 Task: Create a due date automation trigger when advanced on, on the tuesday before a card is due add fields with custom field "Resume" unchecked at 11:00 AM.
Action: Mouse moved to (883, 274)
Screenshot: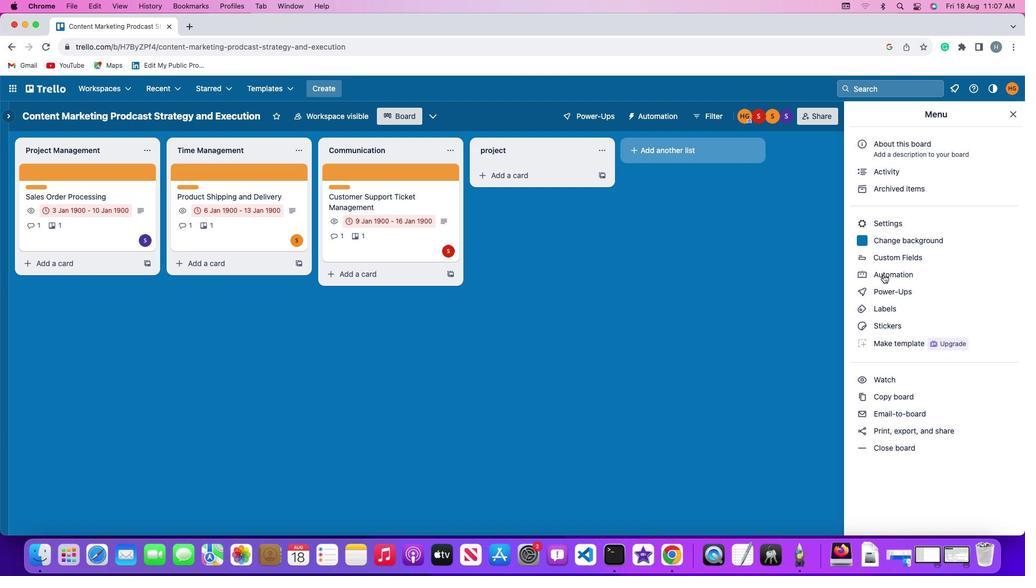 
Action: Mouse pressed left at (883, 274)
Screenshot: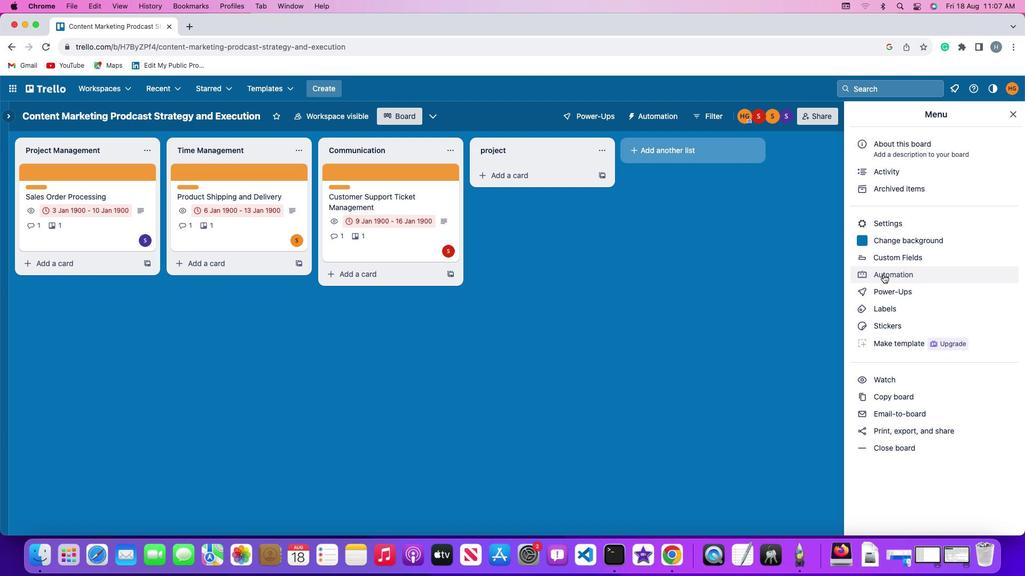 
Action: Mouse moved to (883, 274)
Screenshot: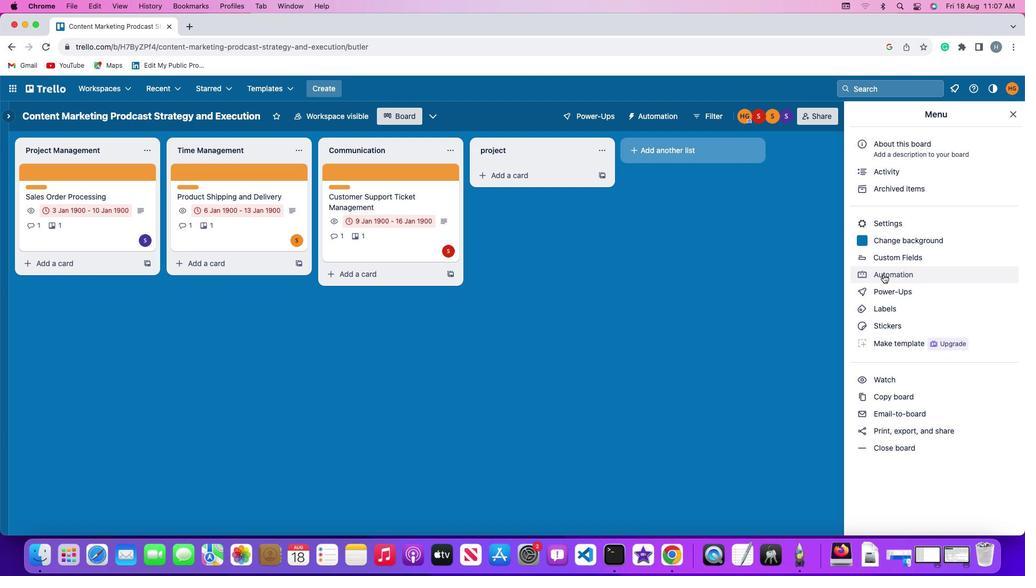 
Action: Mouse pressed left at (883, 274)
Screenshot: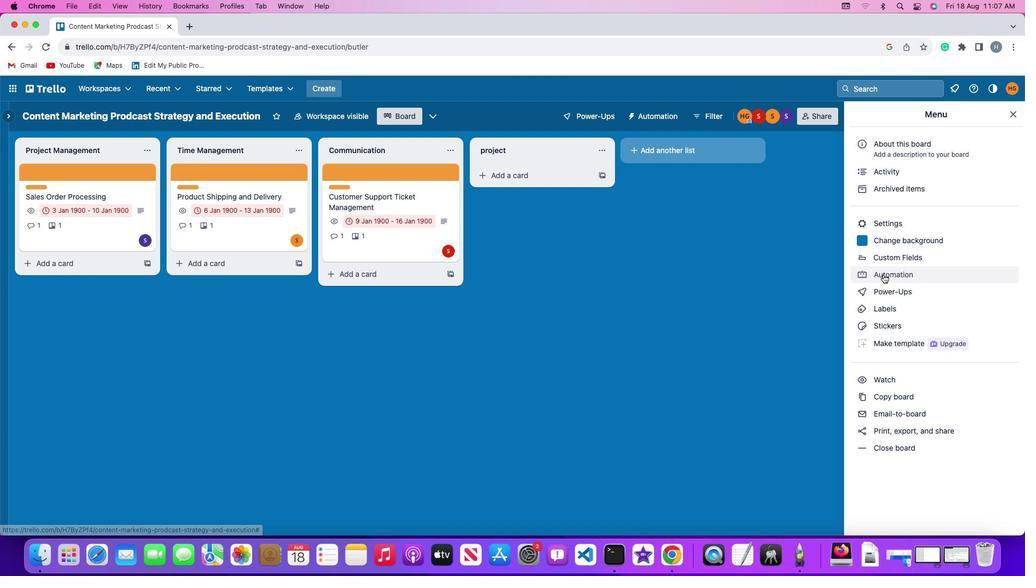 
Action: Mouse moved to (65, 253)
Screenshot: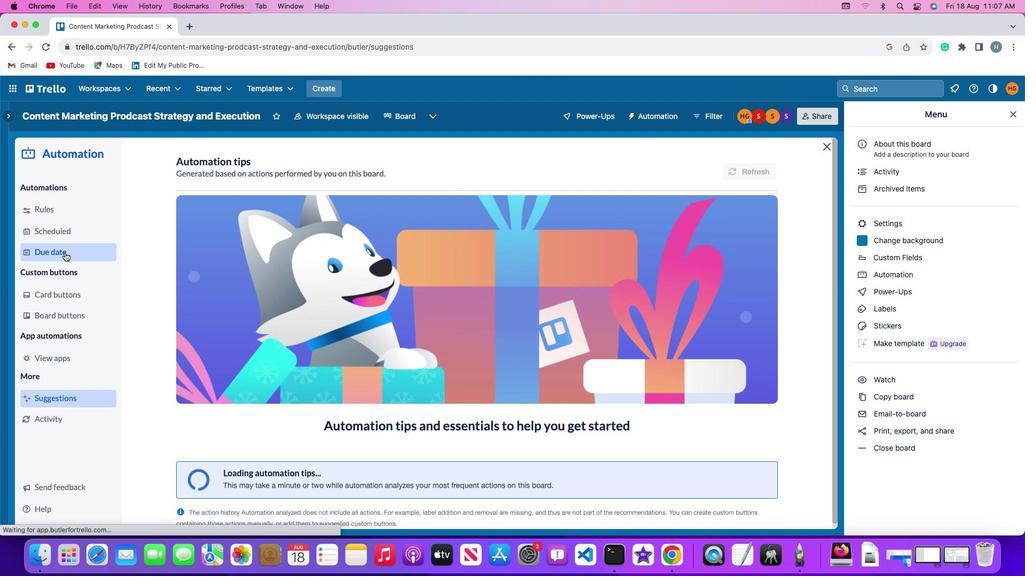 
Action: Mouse pressed left at (65, 253)
Screenshot: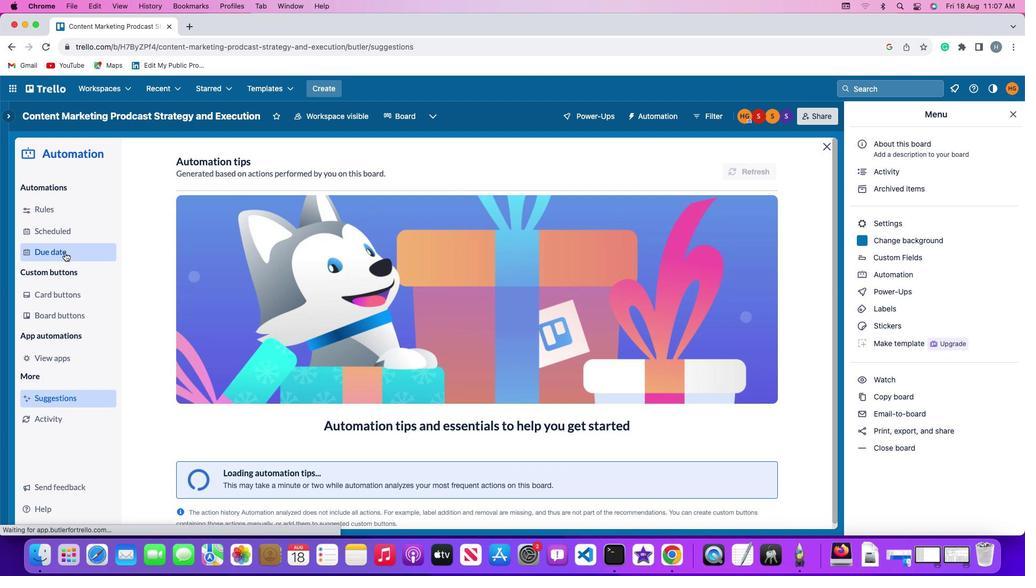 
Action: Mouse moved to (734, 164)
Screenshot: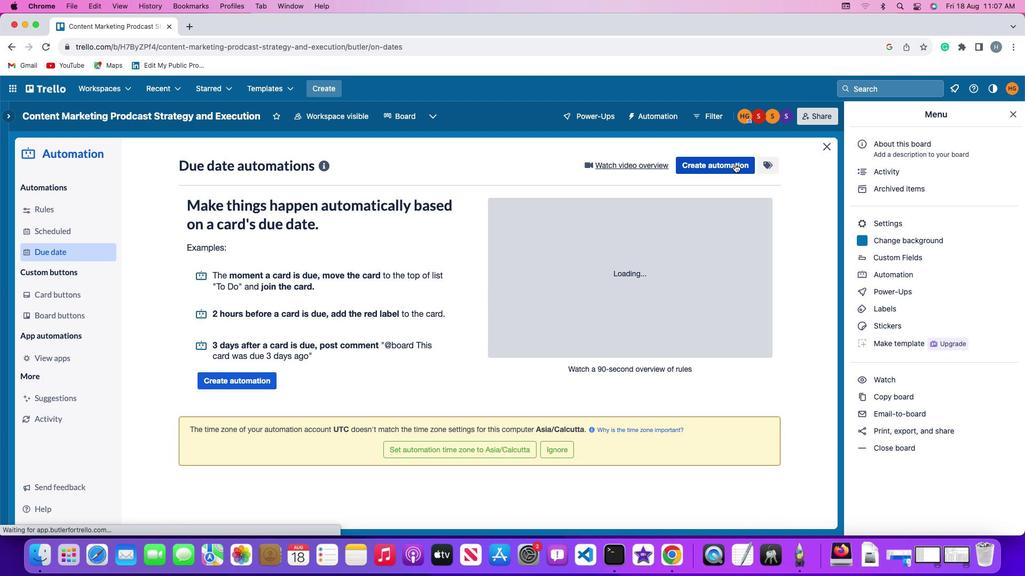 
Action: Mouse pressed left at (734, 164)
Screenshot: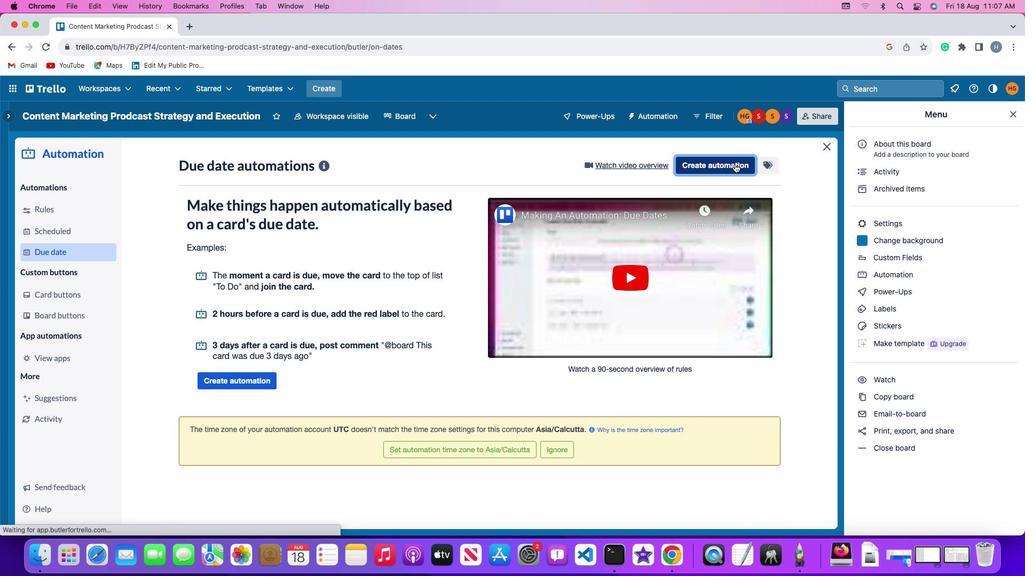
Action: Mouse moved to (207, 265)
Screenshot: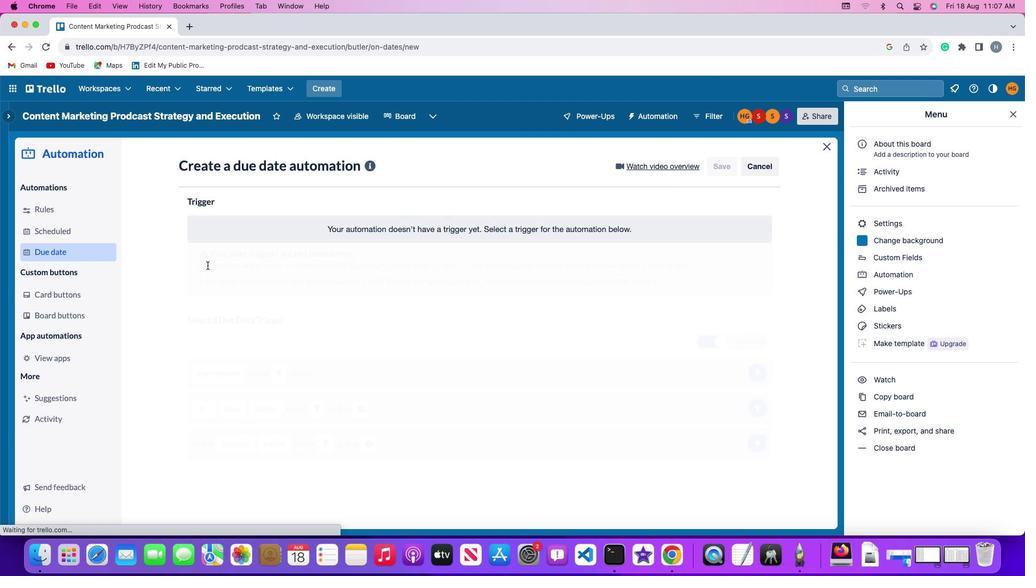 
Action: Mouse pressed left at (207, 265)
Screenshot: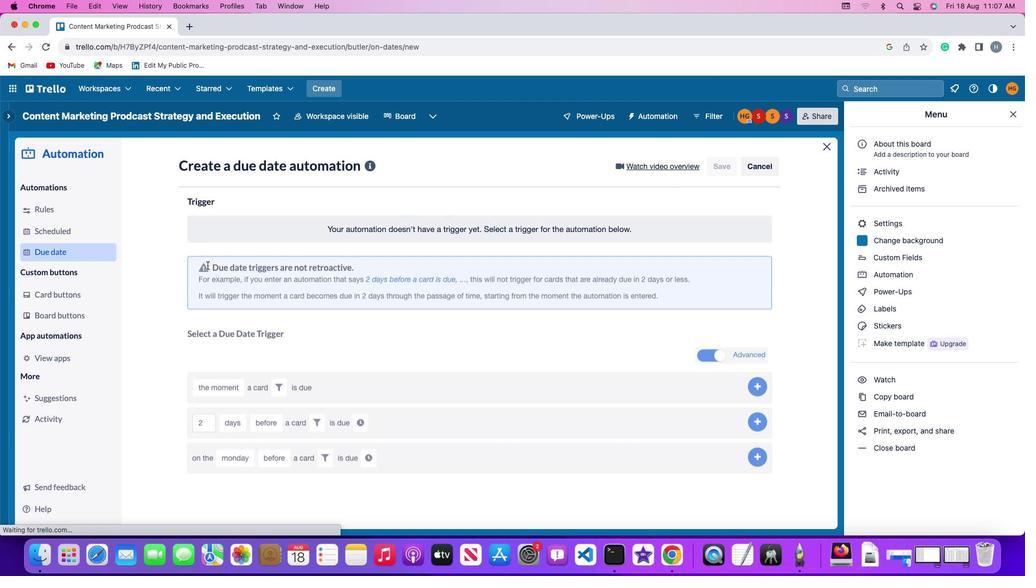 
Action: Mouse moved to (235, 468)
Screenshot: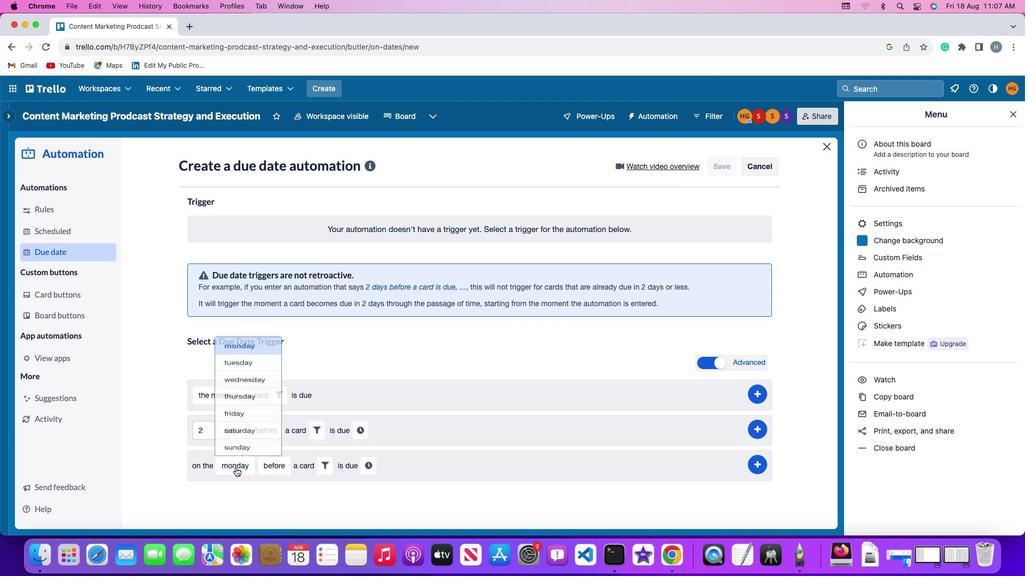
Action: Mouse pressed left at (235, 468)
Screenshot: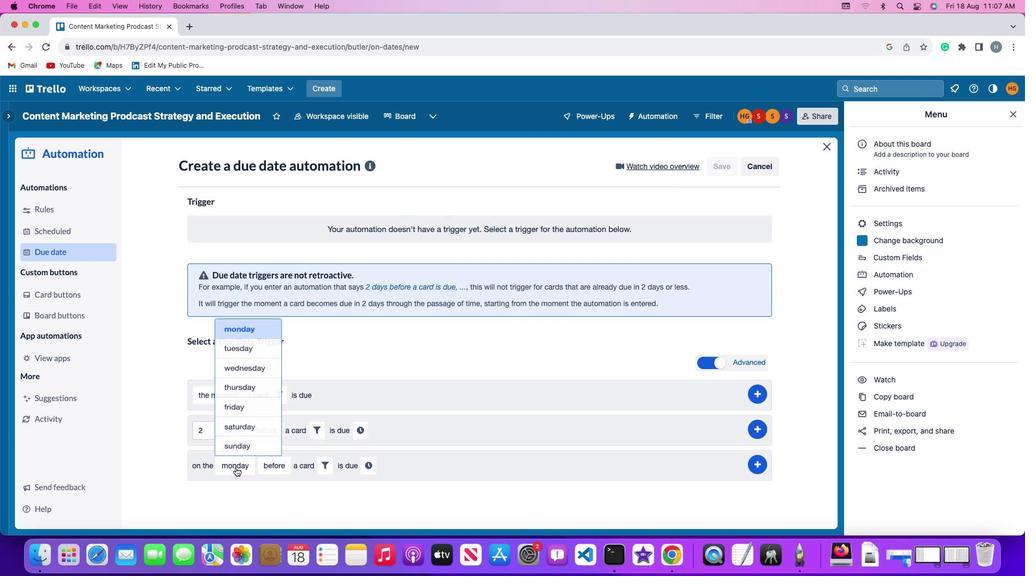 
Action: Mouse moved to (248, 336)
Screenshot: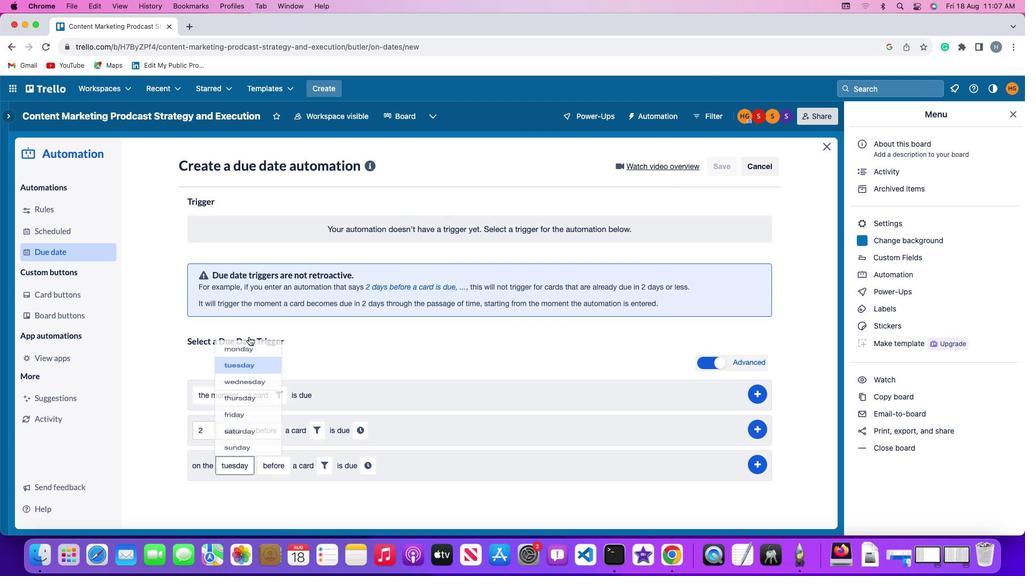
Action: Mouse pressed left at (248, 336)
Screenshot: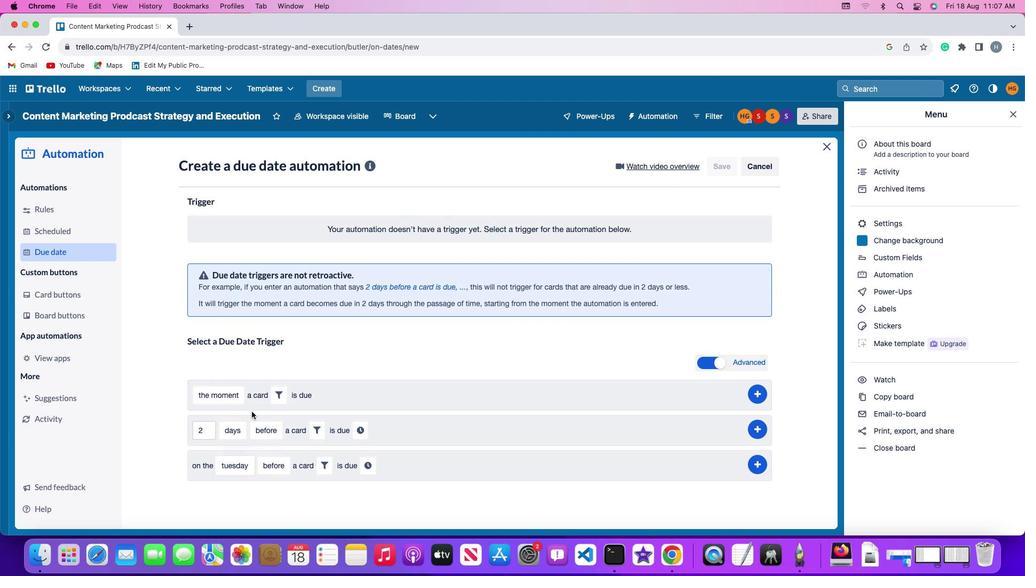 
Action: Mouse moved to (272, 468)
Screenshot: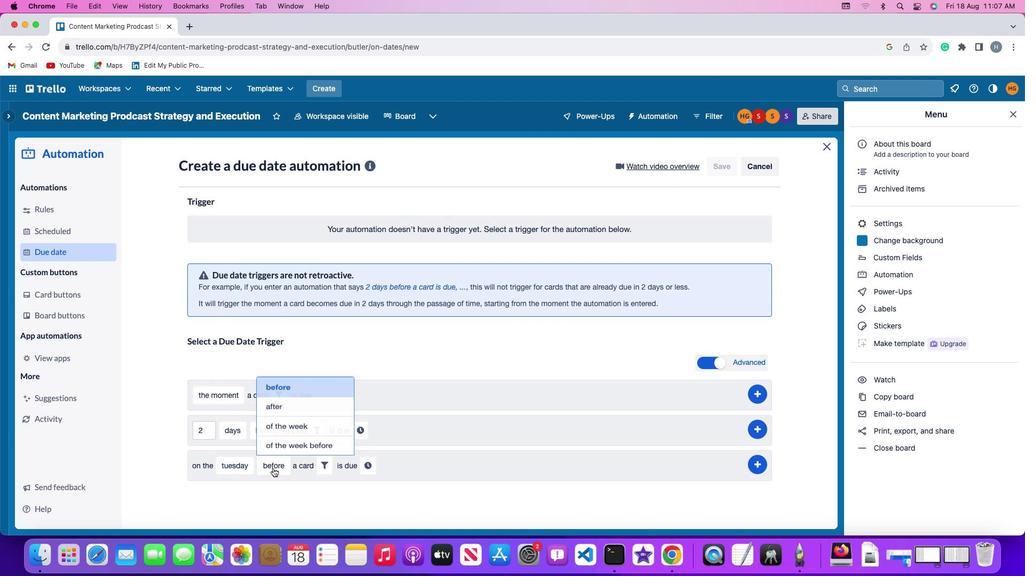 
Action: Mouse pressed left at (272, 468)
Screenshot: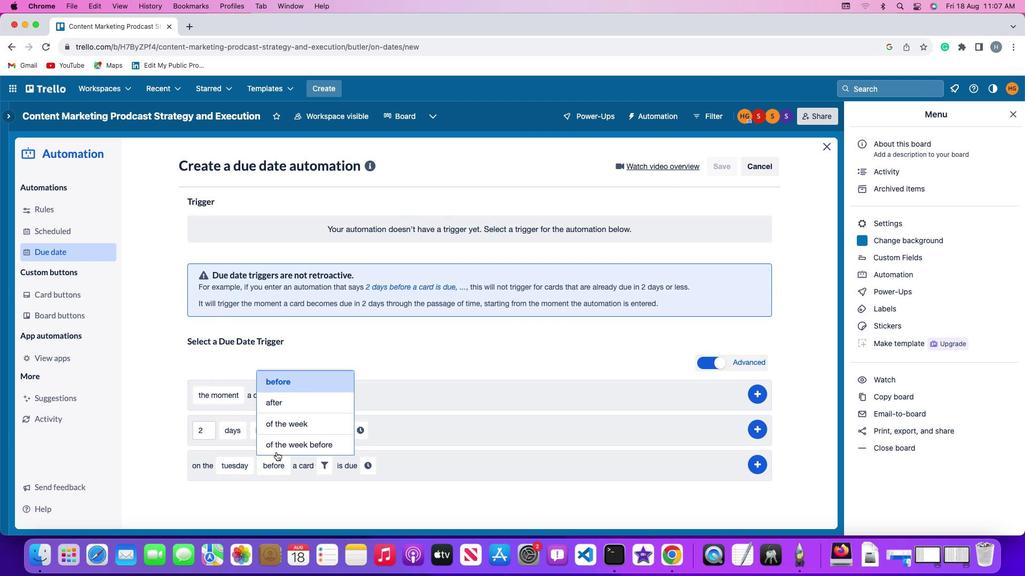 
Action: Mouse moved to (286, 385)
Screenshot: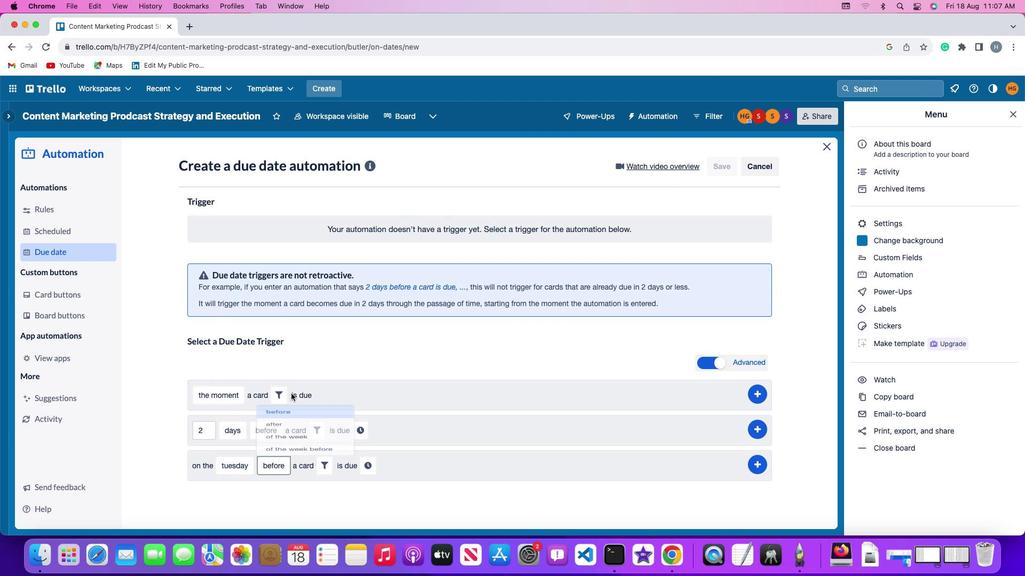 
Action: Mouse pressed left at (286, 385)
Screenshot: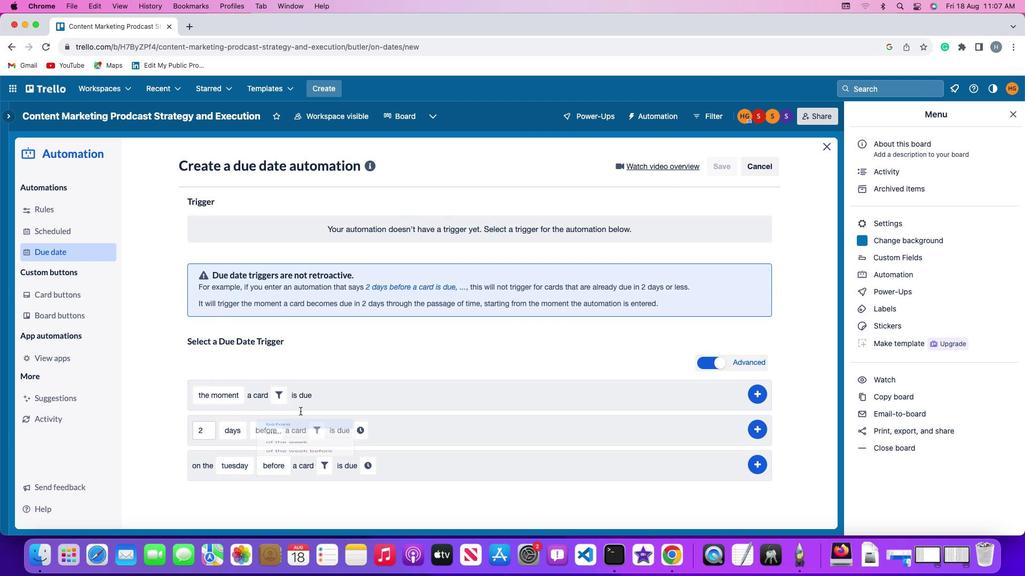 
Action: Mouse moved to (326, 461)
Screenshot: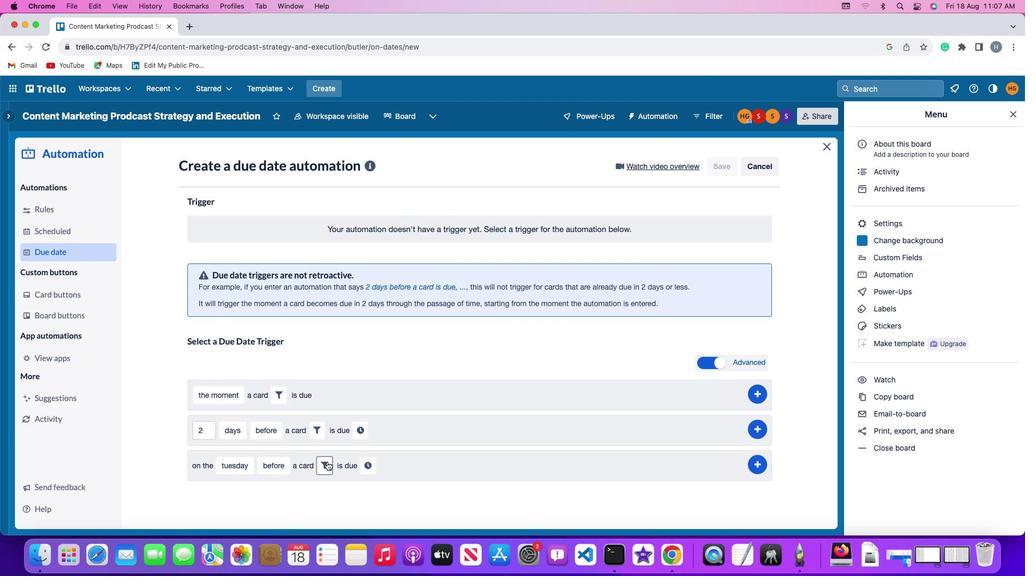 
Action: Mouse pressed left at (326, 461)
Screenshot: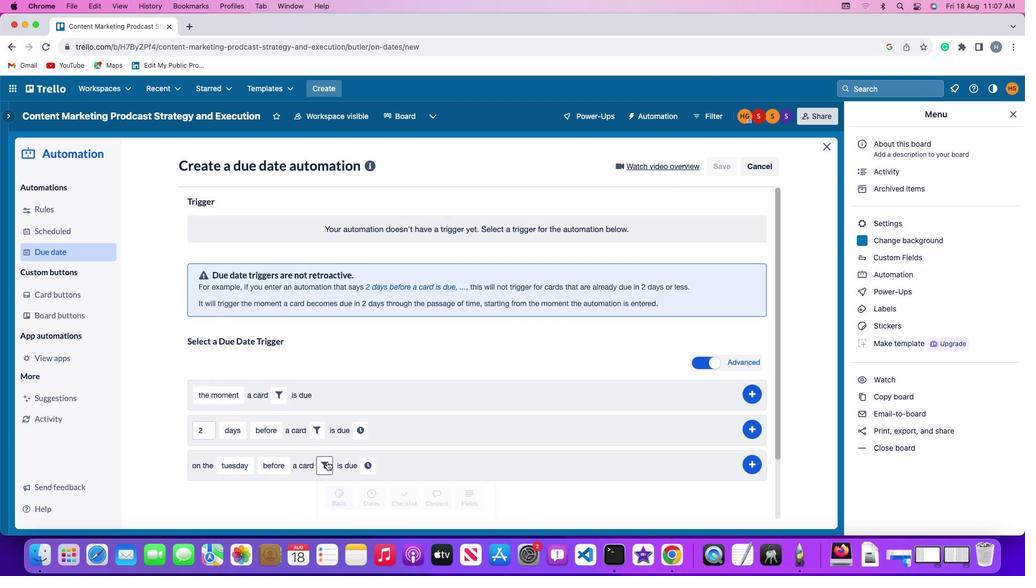
Action: Mouse moved to (507, 503)
Screenshot: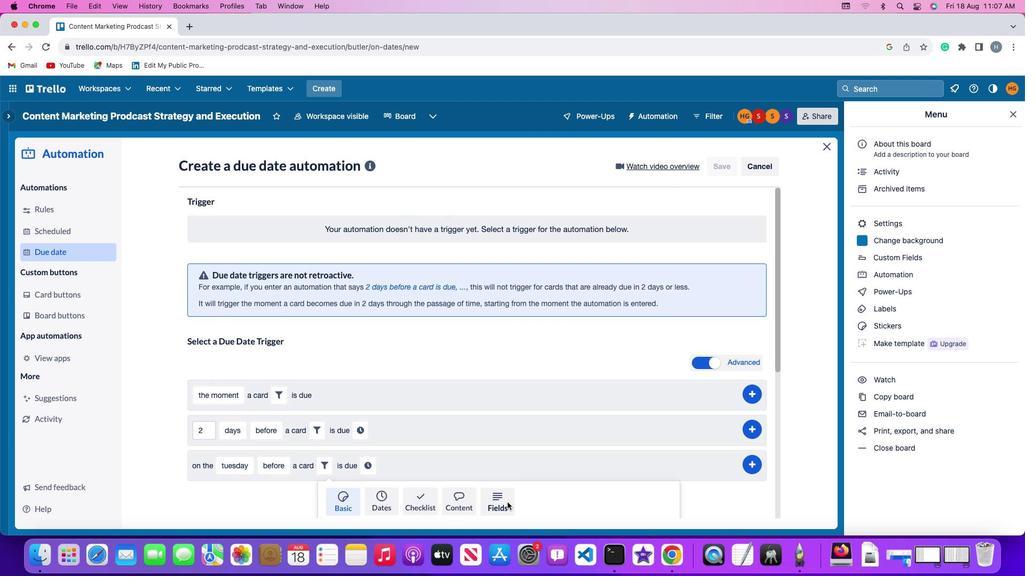 
Action: Mouse pressed left at (507, 503)
Screenshot: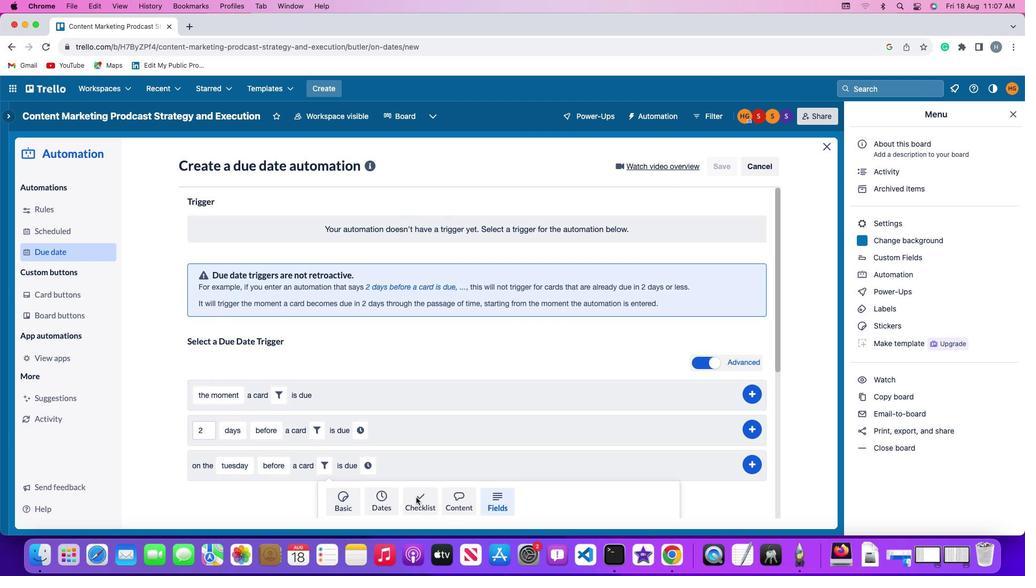 
Action: Mouse moved to (306, 492)
Screenshot: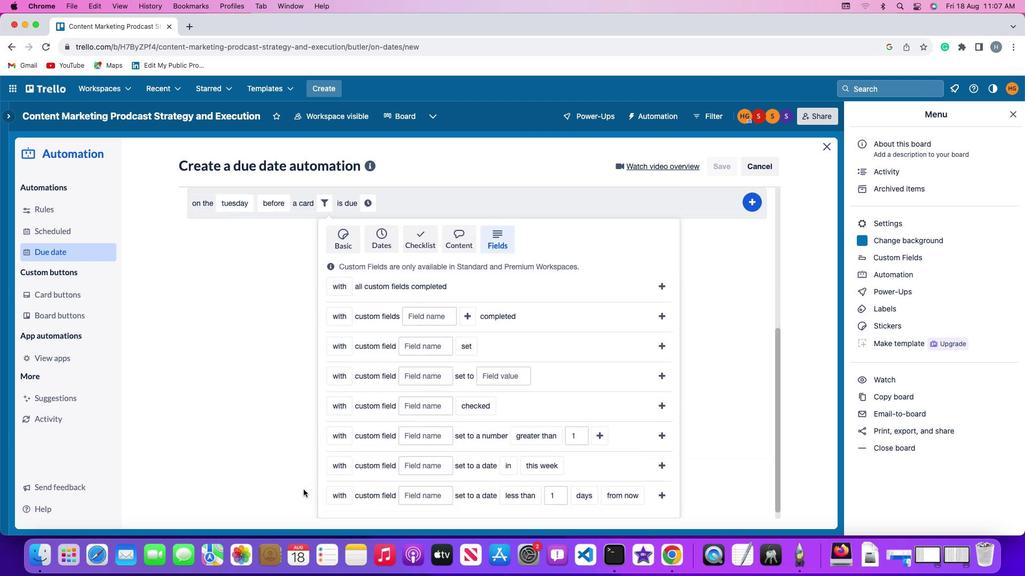 
Action: Mouse scrolled (306, 492) with delta (0, 0)
Screenshot: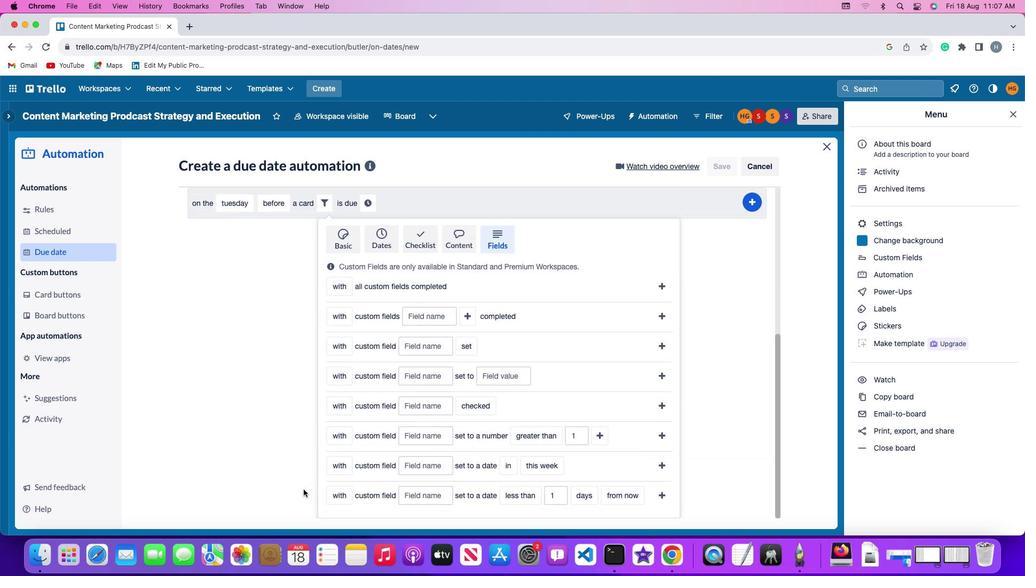 
Action: Mouse moved to (306, 492)
Screenshot: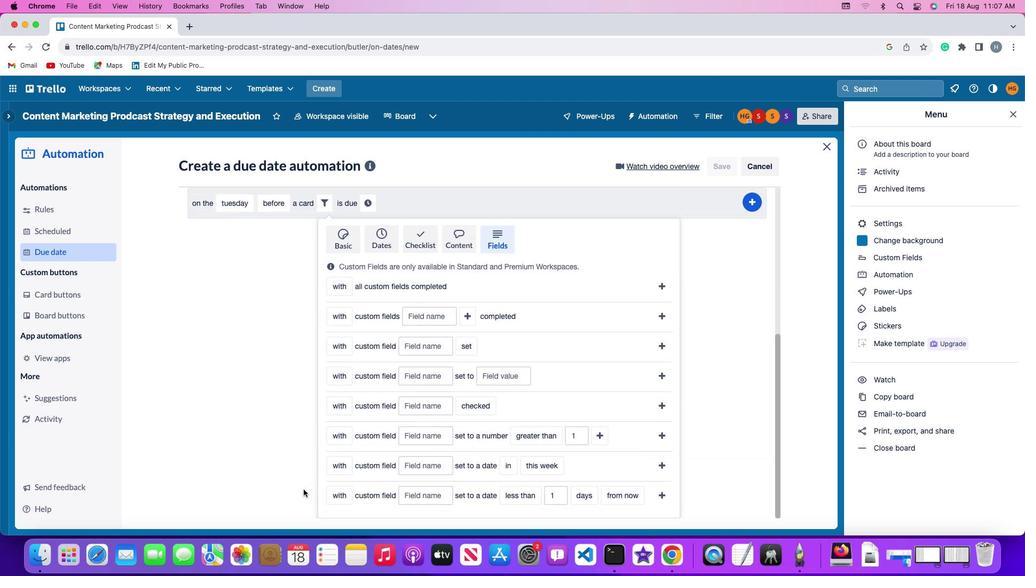 
Action: Mouse scrolled (306, 492) with delta (0, 0)
Screenshot: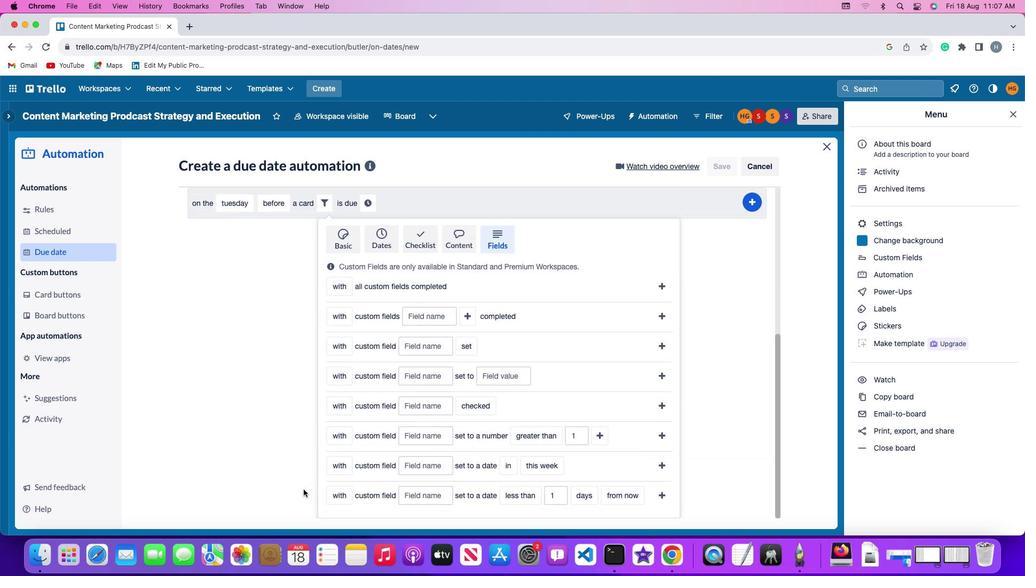 
Action: Mouse moved to (306, 492)
Screenshot: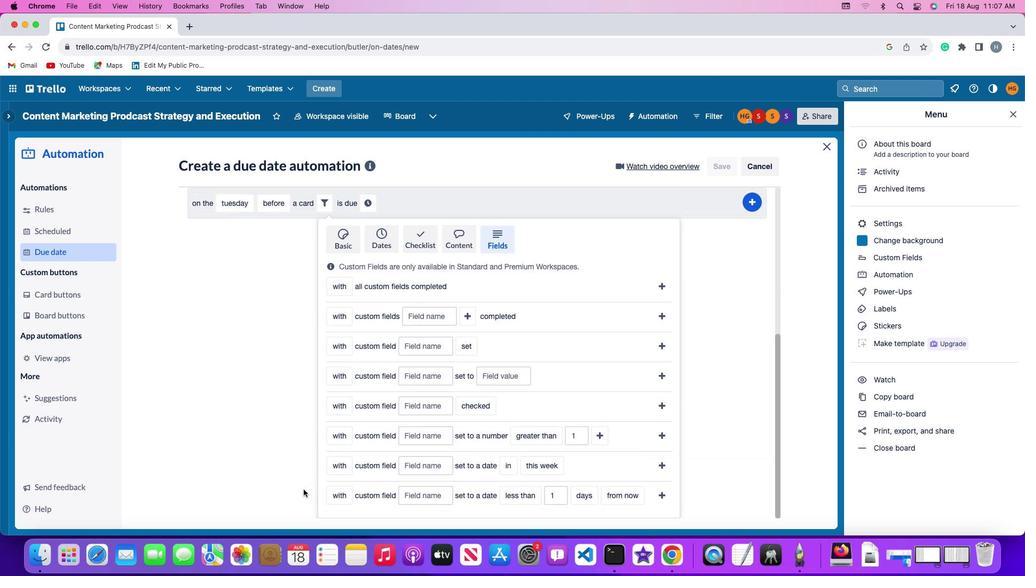 
Action: Mouse scrolled (306, 492) with delta (0, -1)
Screenshot: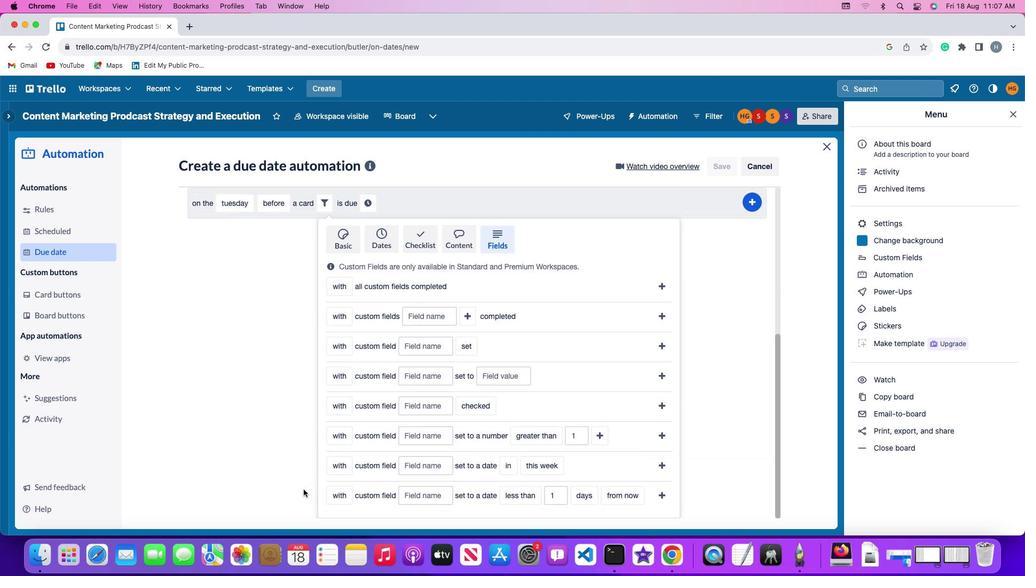 
Action: Mouse moved to (305, 492)
Screenshot: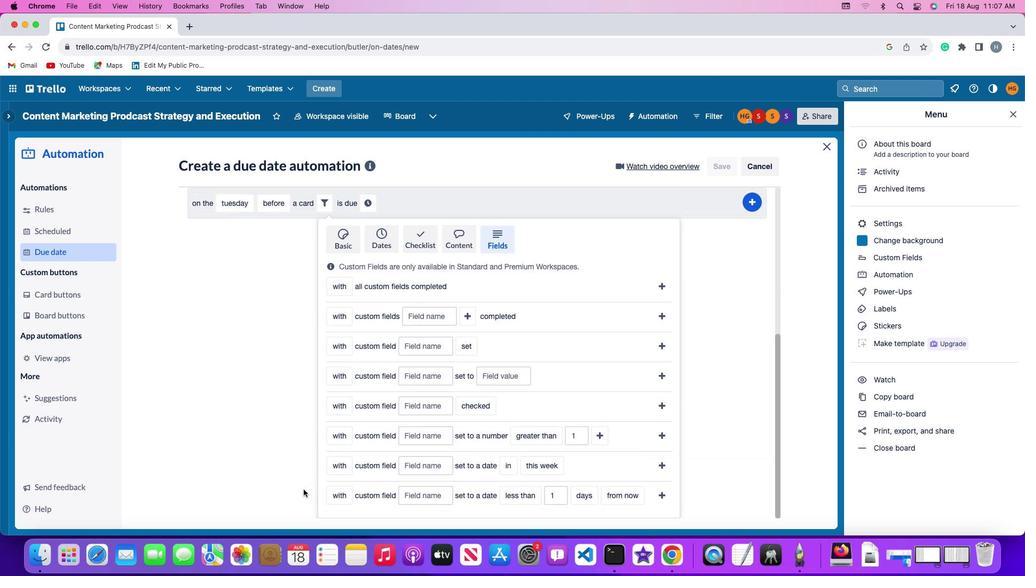 
Action: Mouse scrolled (305, 492) with delta (0, -2)
Screenshot: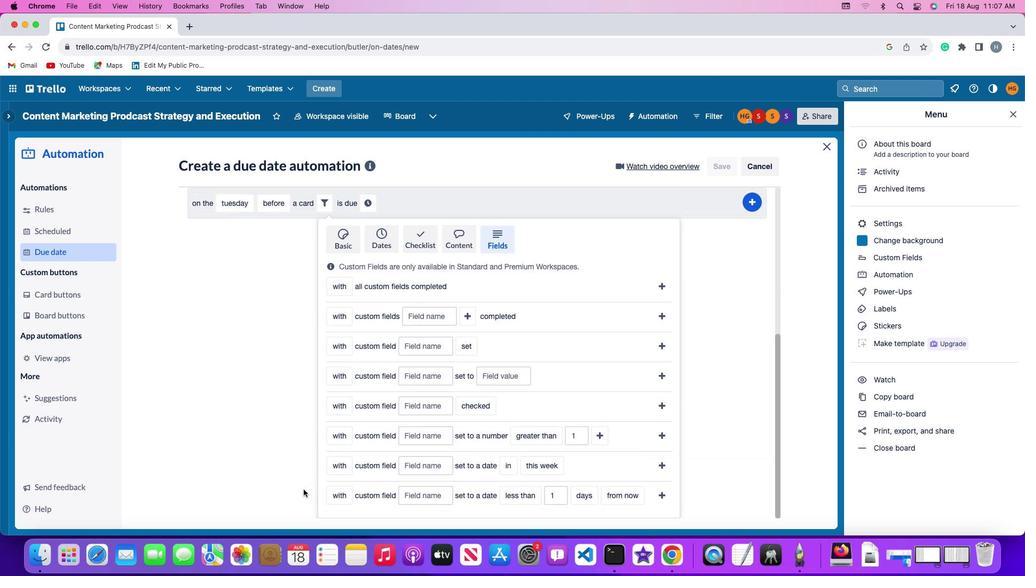 
Action: Mouse moved to (305, 491)
Screenshot: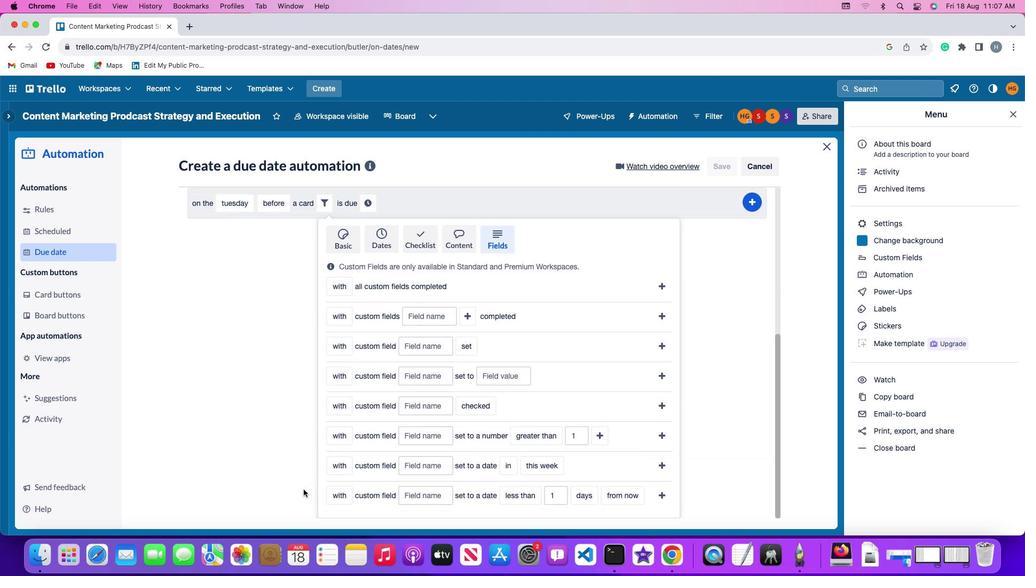 
Action: Mouse scrolled (305, 491) with delta (0, -3)
Screenshot: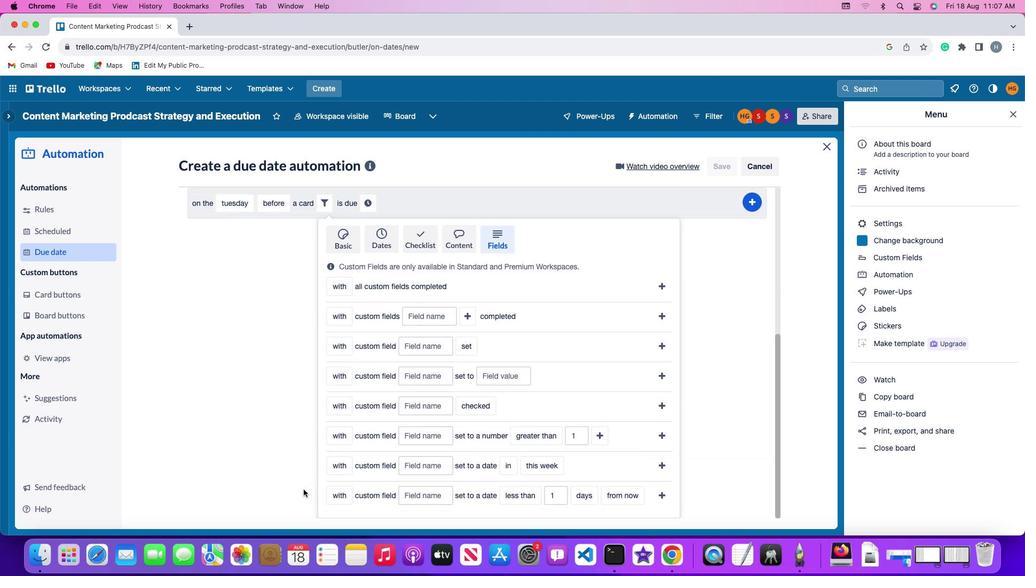 
Action: Mouse moved to (303, 489)
Screenshot: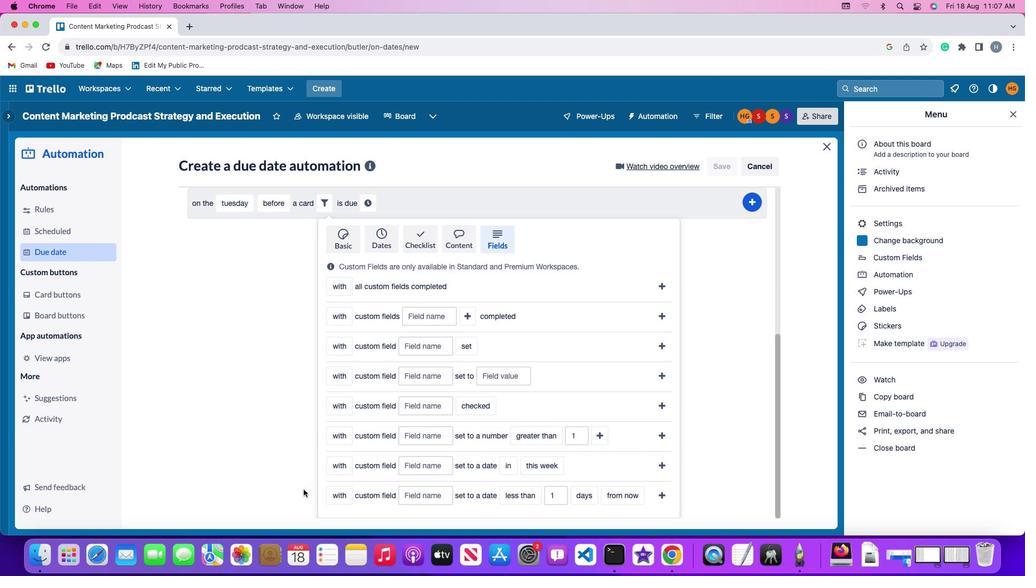 
Action: Mouse scrolled (303, 489) with delta (0, 0)
Screenshot: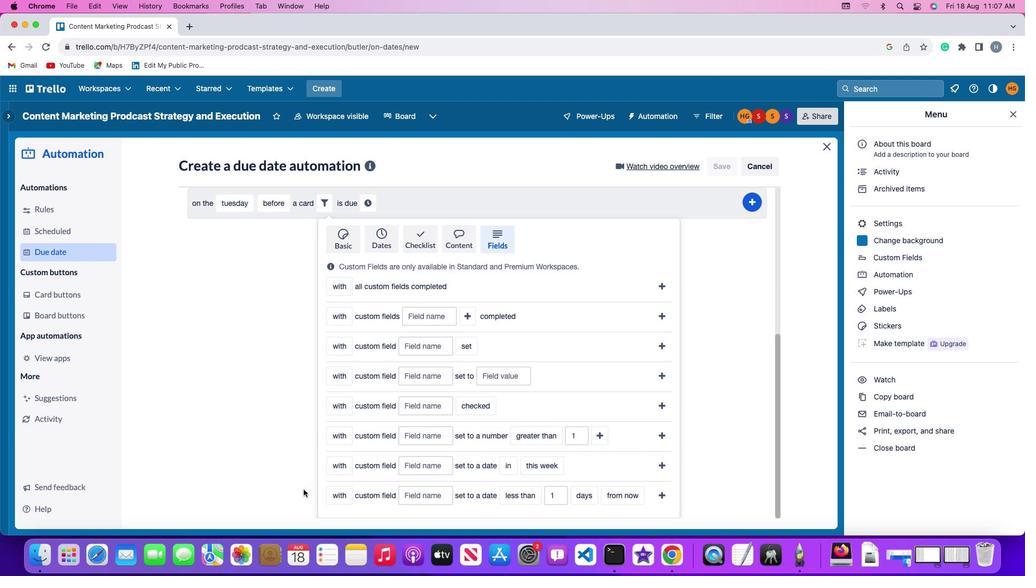 
Action: Mouse scrolled (303, 489) with delta (0, 0)
Screenshot: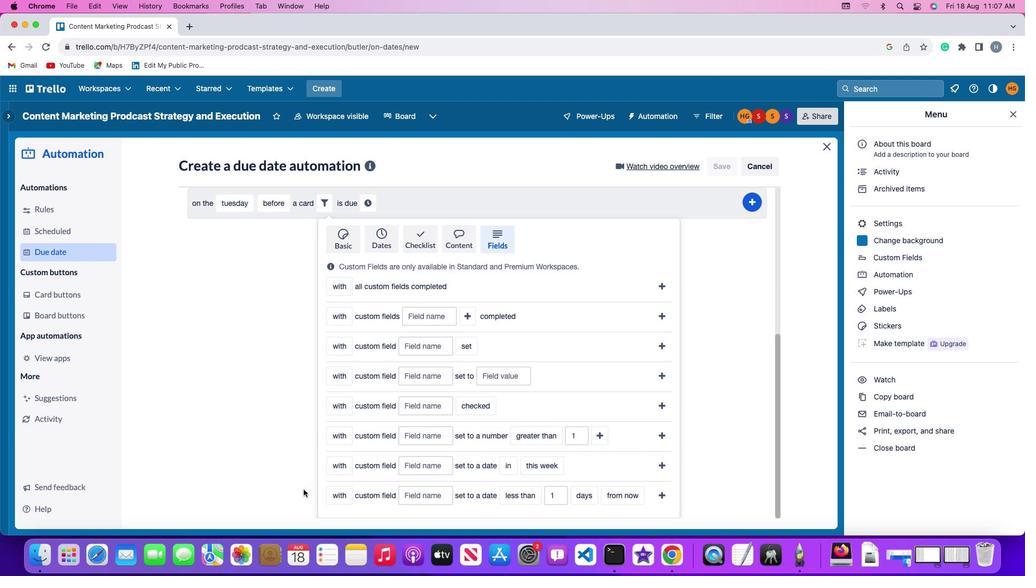 
Action: Mouse scrolled (303, 489) with delta (0, -1)
Screenshot: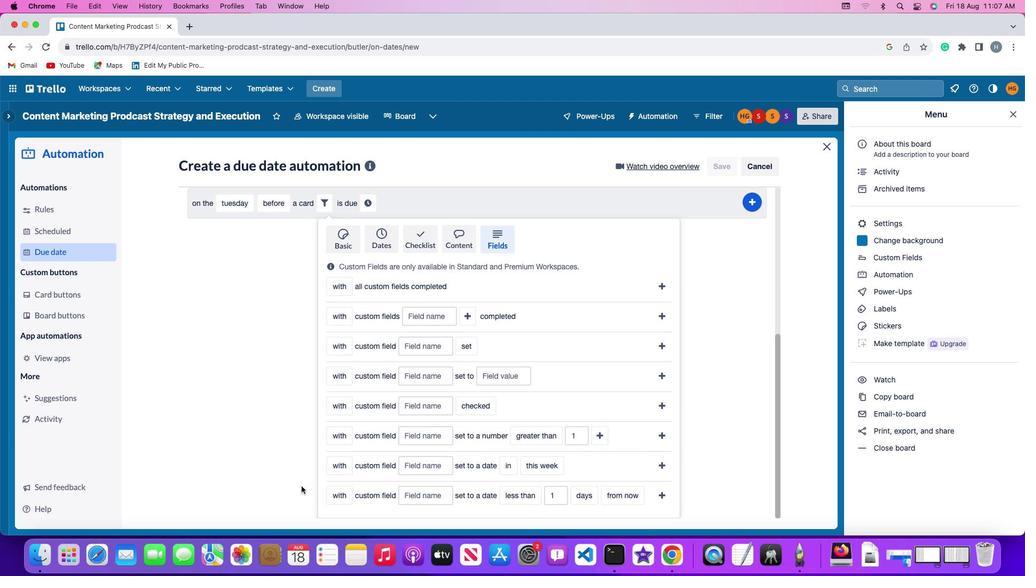 
Action: Mouse scrolled (303, 489) with delta (0, -2)
Screenshot: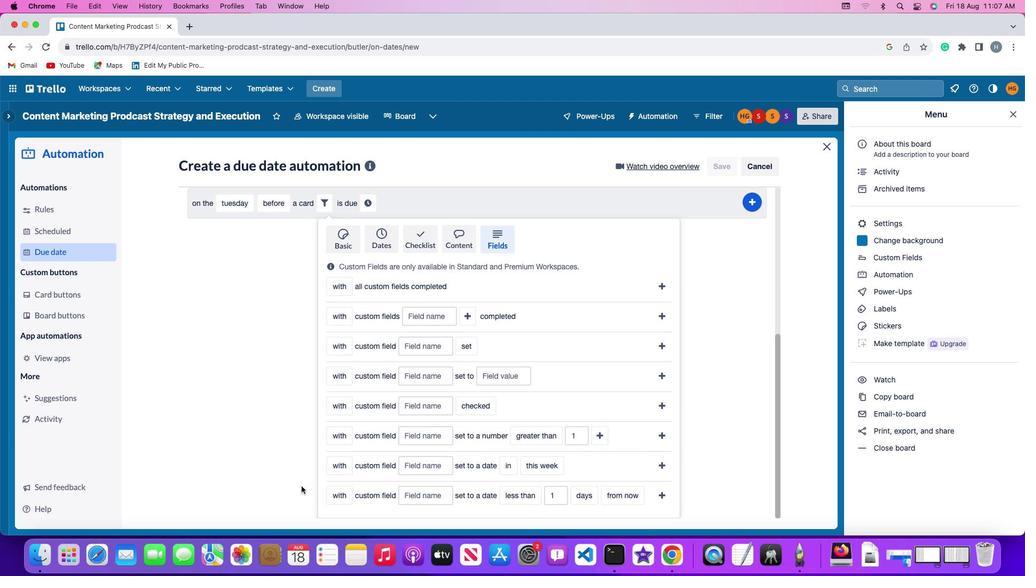 
Action: Mouse moved to (345, 407)
Screenshot: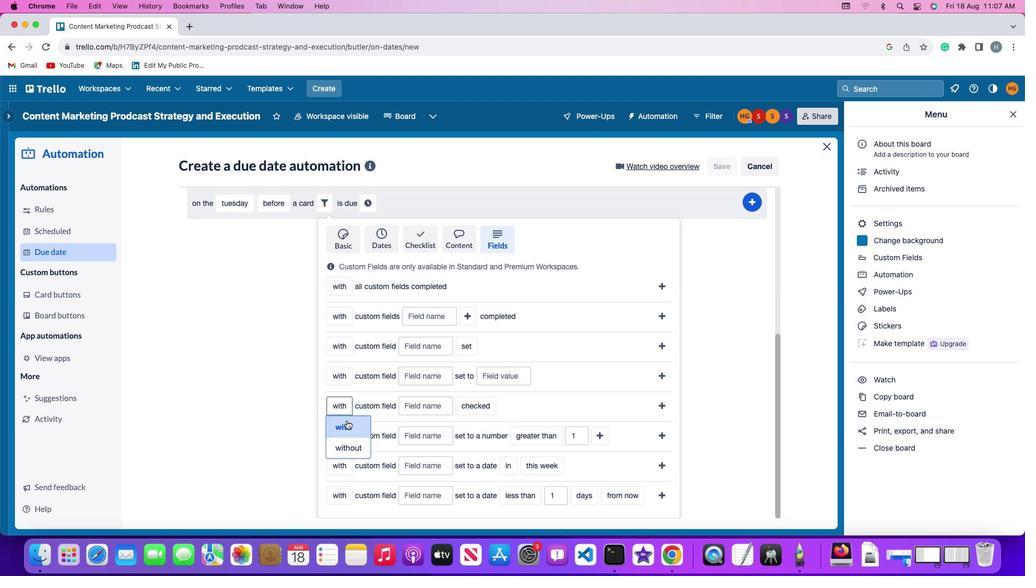 
Action: Mouse pressed left at (345, 407)
Screenshot: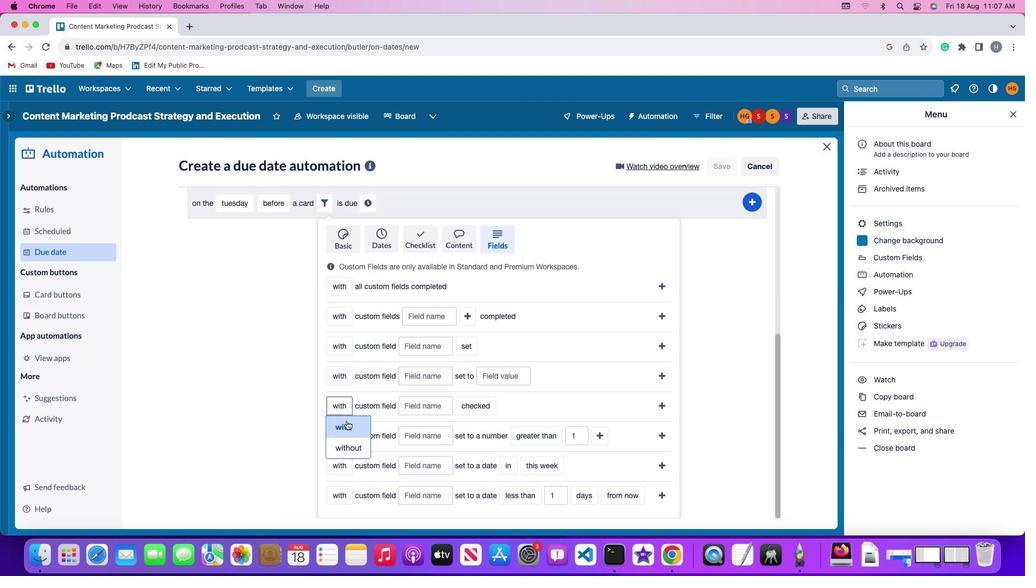 
Action: Mouse moved to (346, 424)
Screenshot: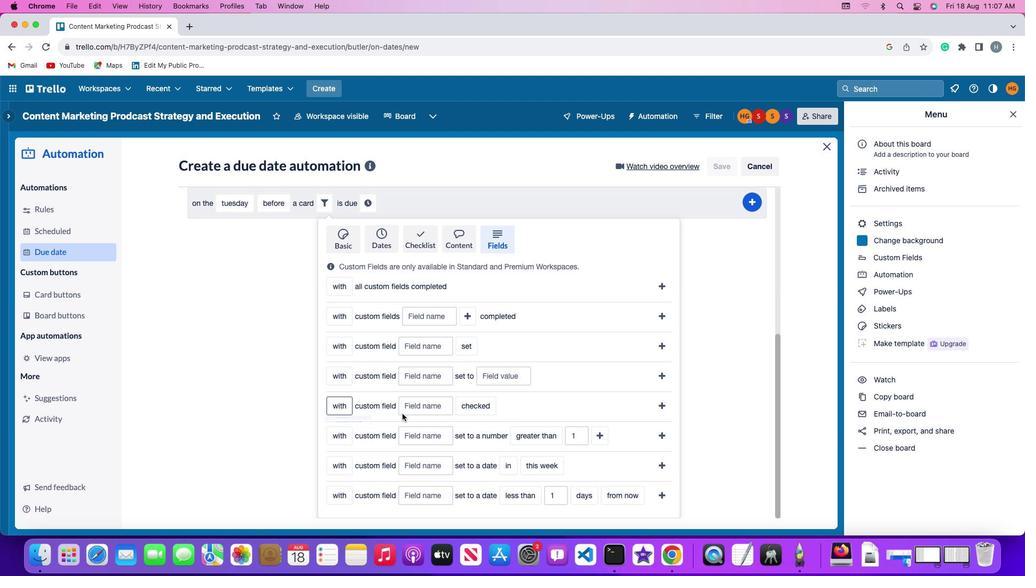 
Action: Mouse pressed left at (346, 424)
Screenshot: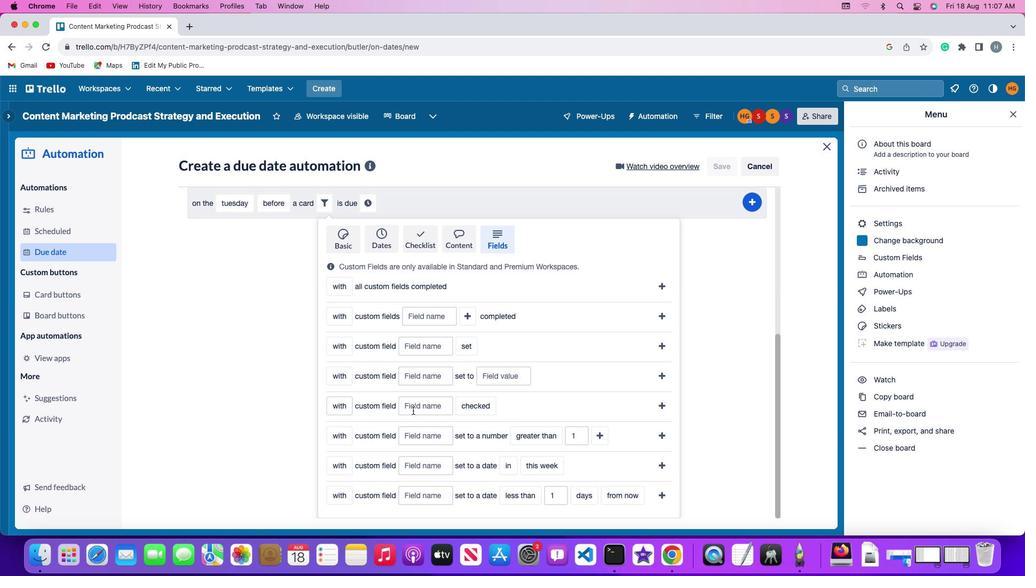 
Action: Mouse moved to (419, 407)
Screenshot: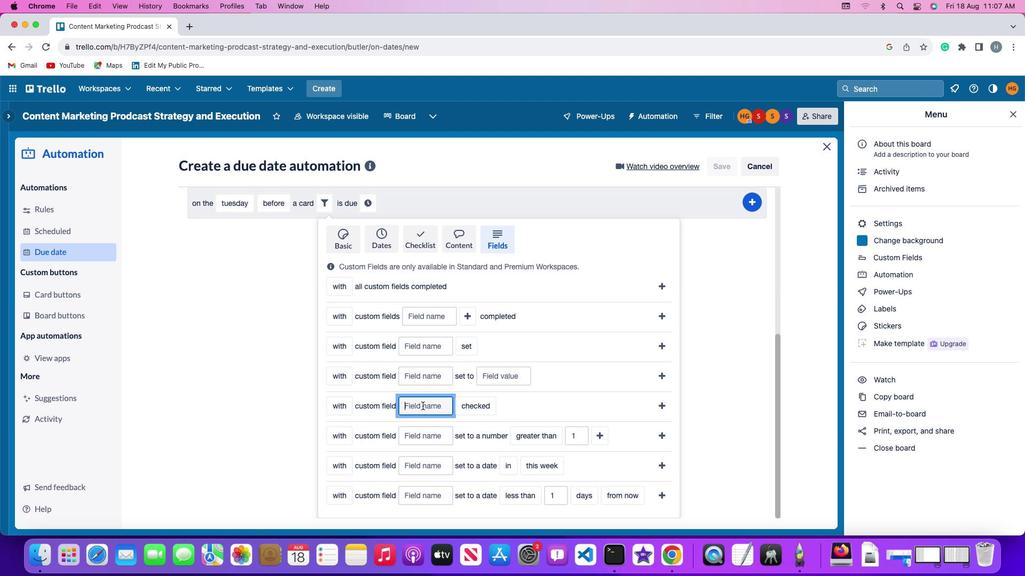 
Action: Mouse pressed left at (419, 407)
Screenshot: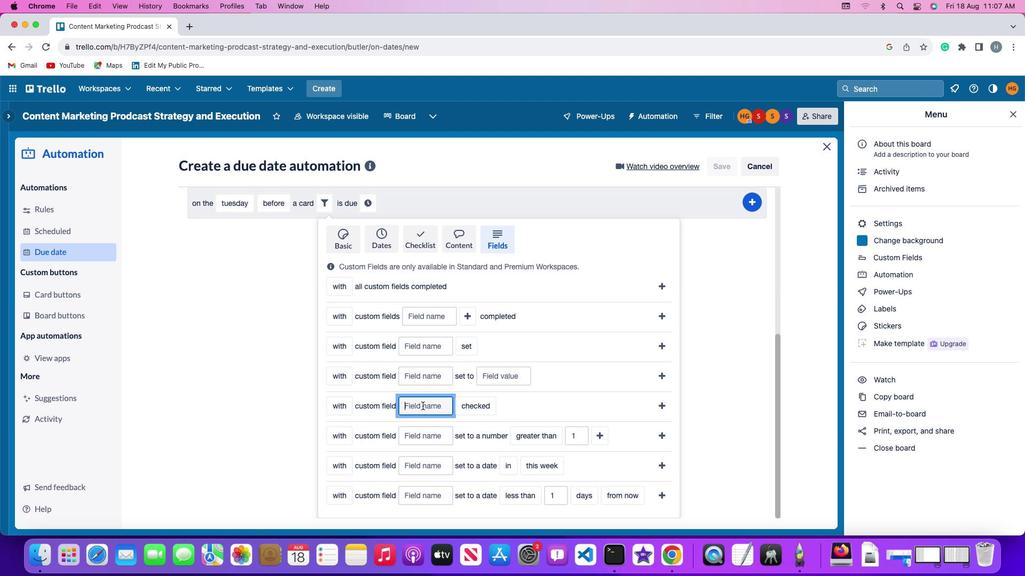 
Action: Mouse moved to (422, 405)
Screenshot: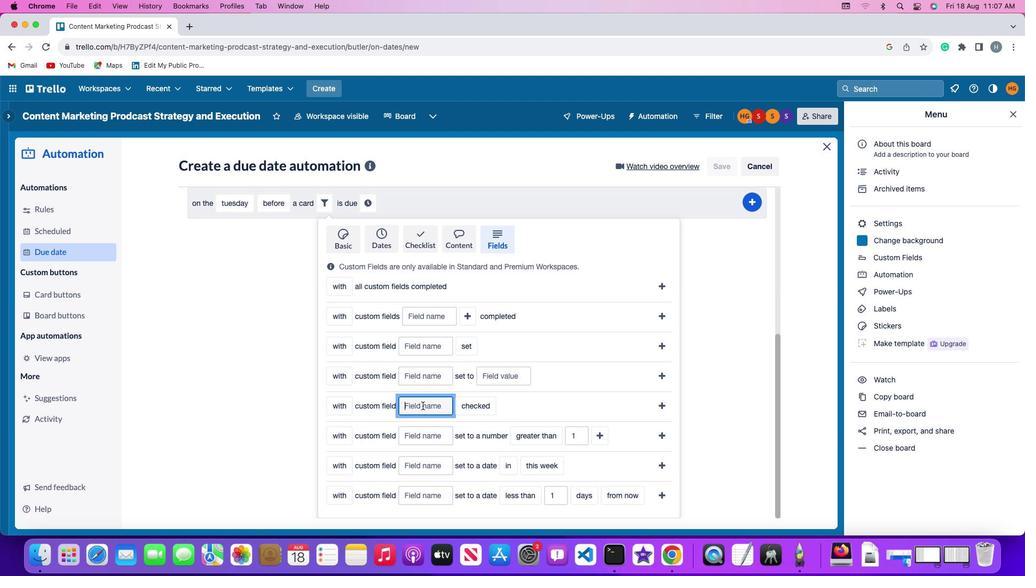 
Action: Key pressed Key.shift'R''e''s''u''m''e'
Screenshot: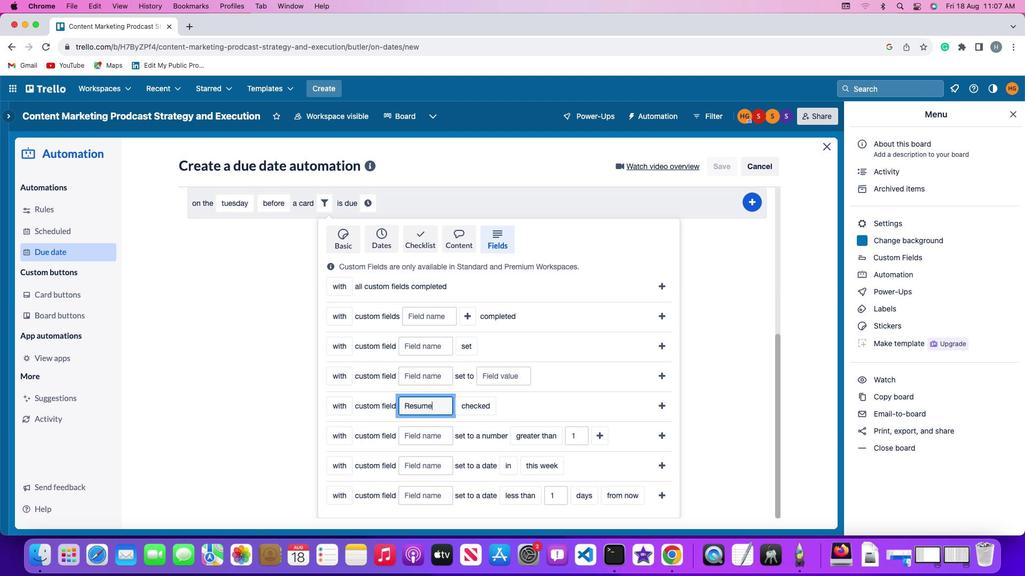 
Action: Mouse moved to (462, 405)
Screenshot: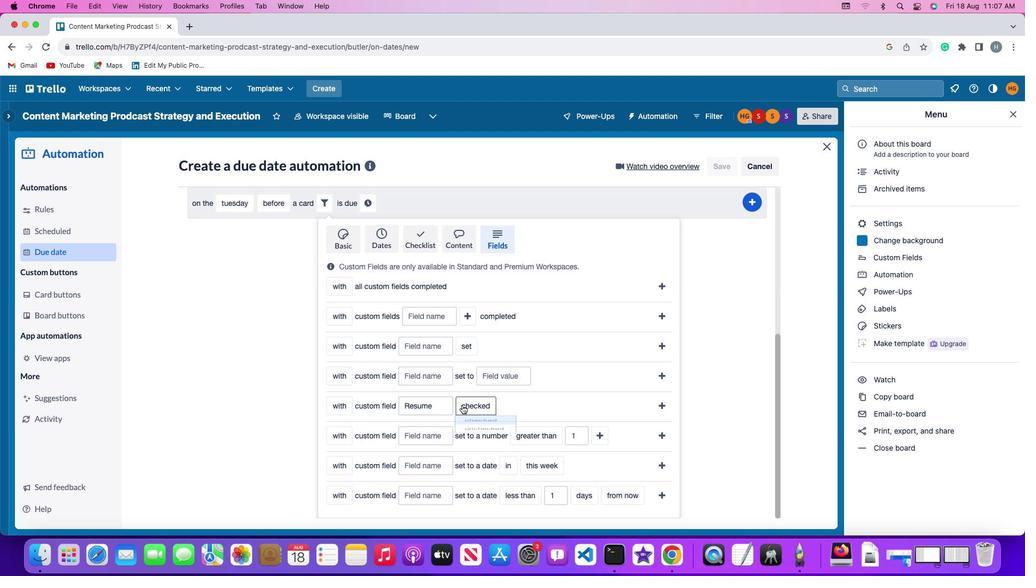 
Action: Mouse pressed left at (462, 405)
Screenshot: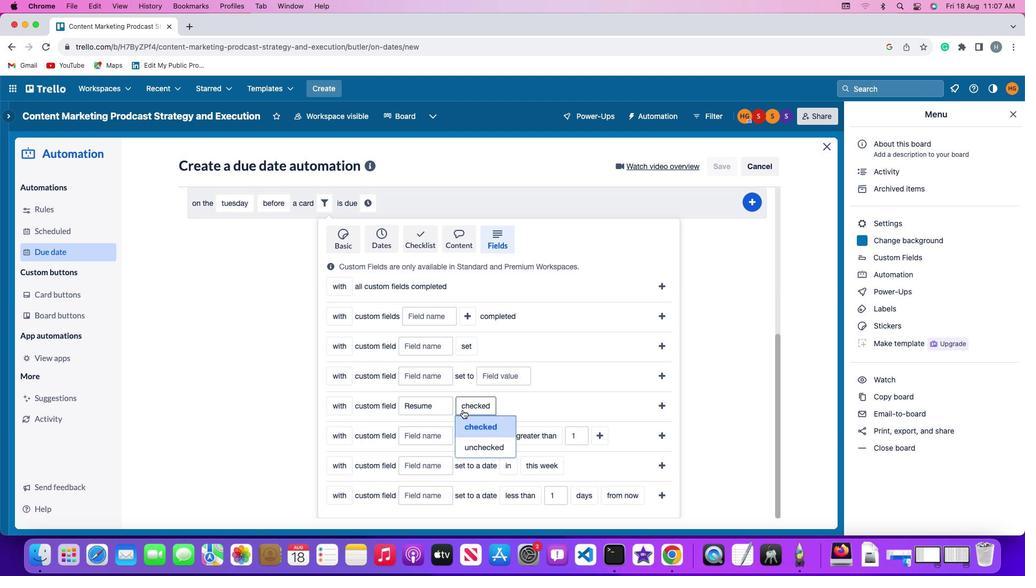 
Action: Mouse moved to (475, 443)
Screenshot: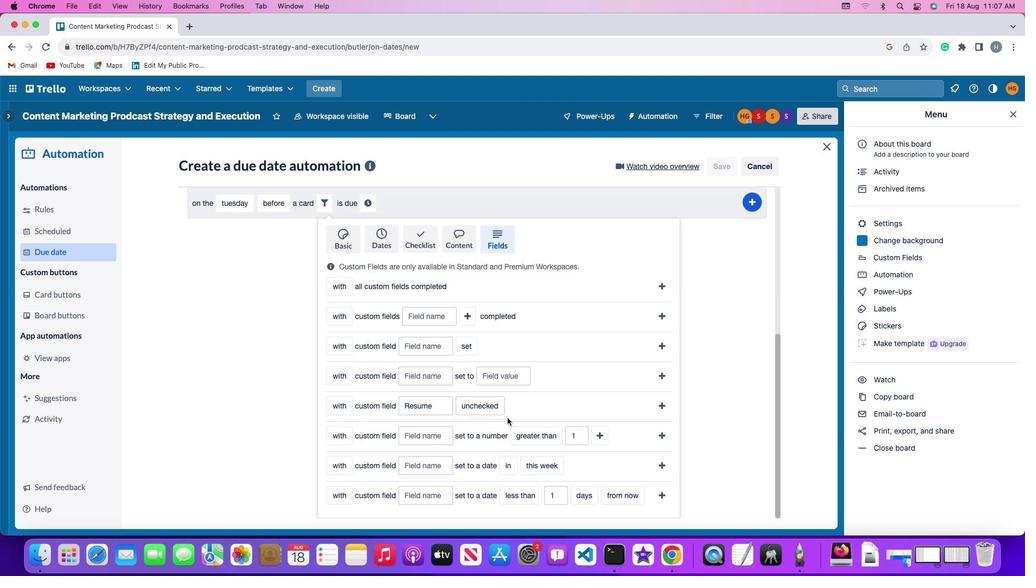 
Action: Mouse pressed left at (475, 443)
Screenshot: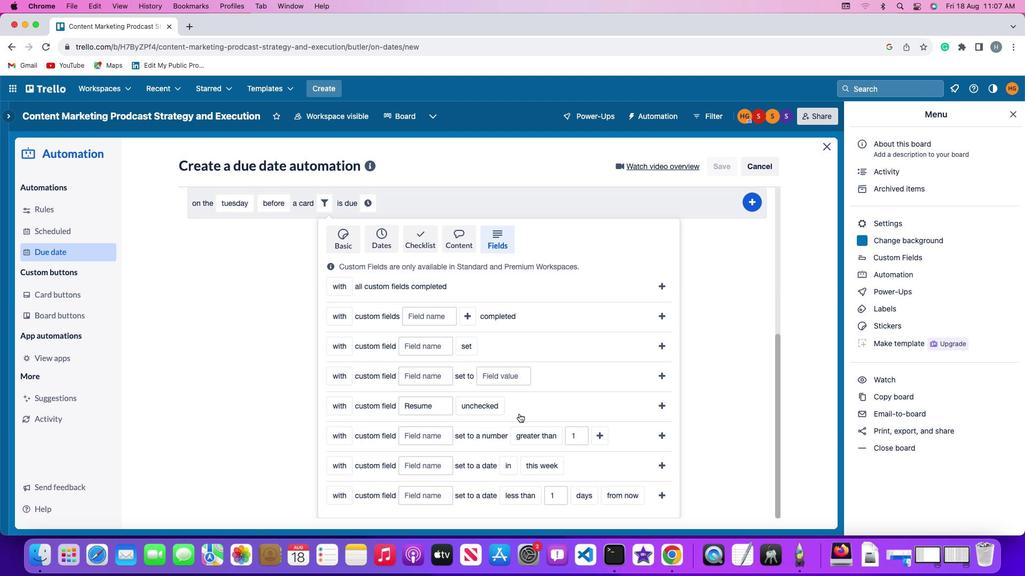 
Action: Mouse moved to (659, 403)
Screenshot: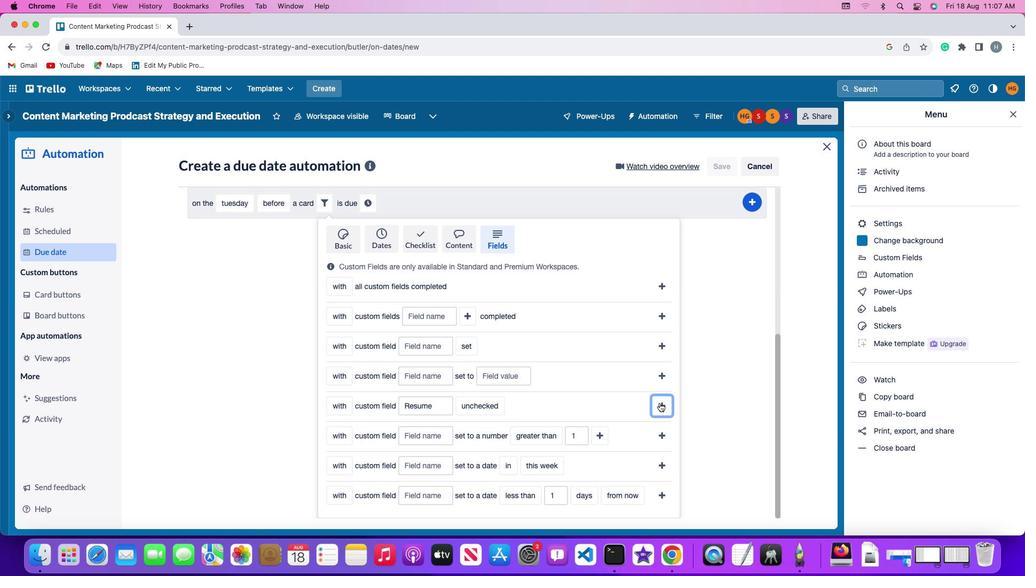 
Action: Mouse pressed left at (659, 403)
Screenshot: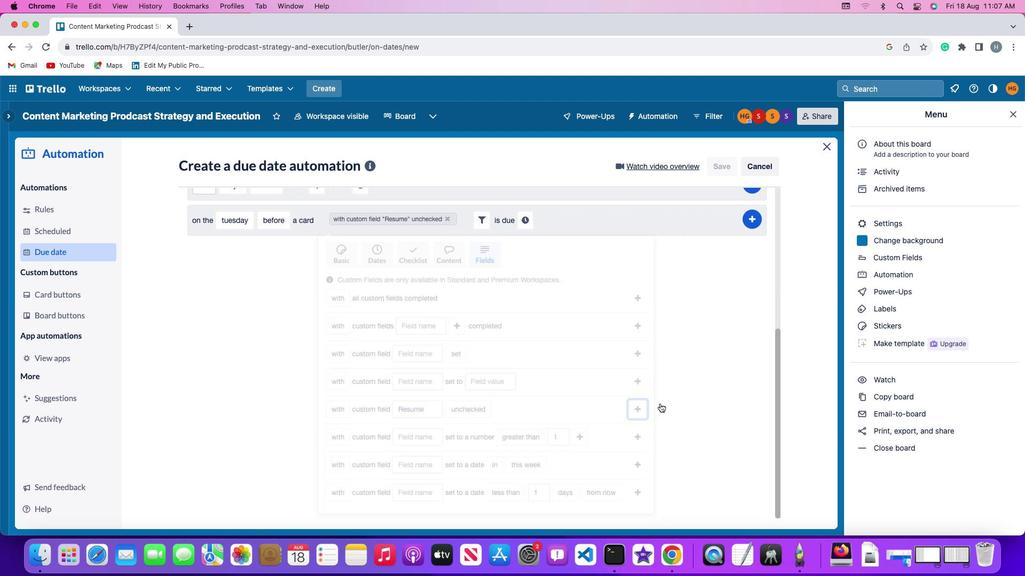 
Action: Mouse moved to (527, 462)
Screenshot: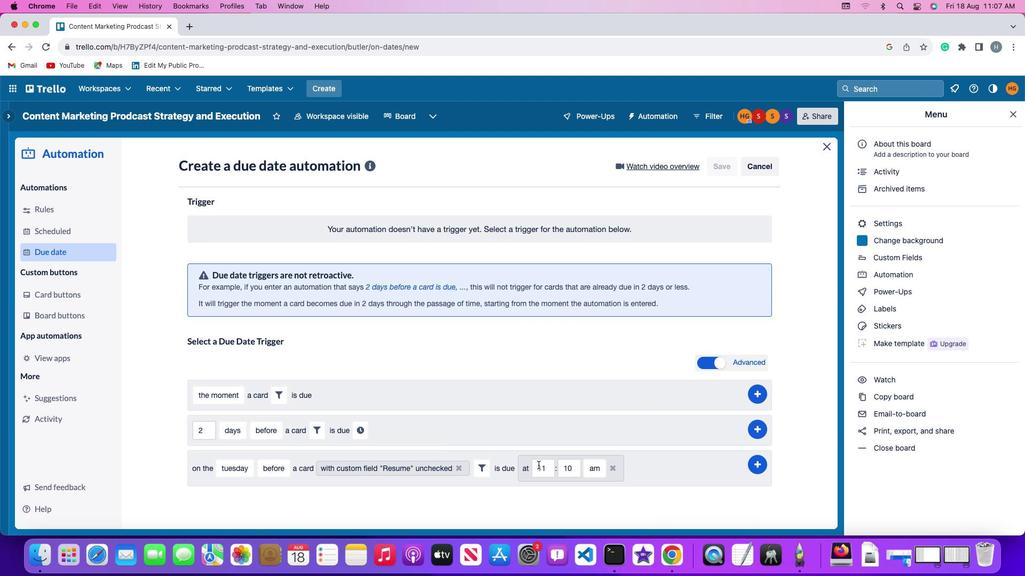 
Action: Mouse pressed left at (527, 462)
Screenshot: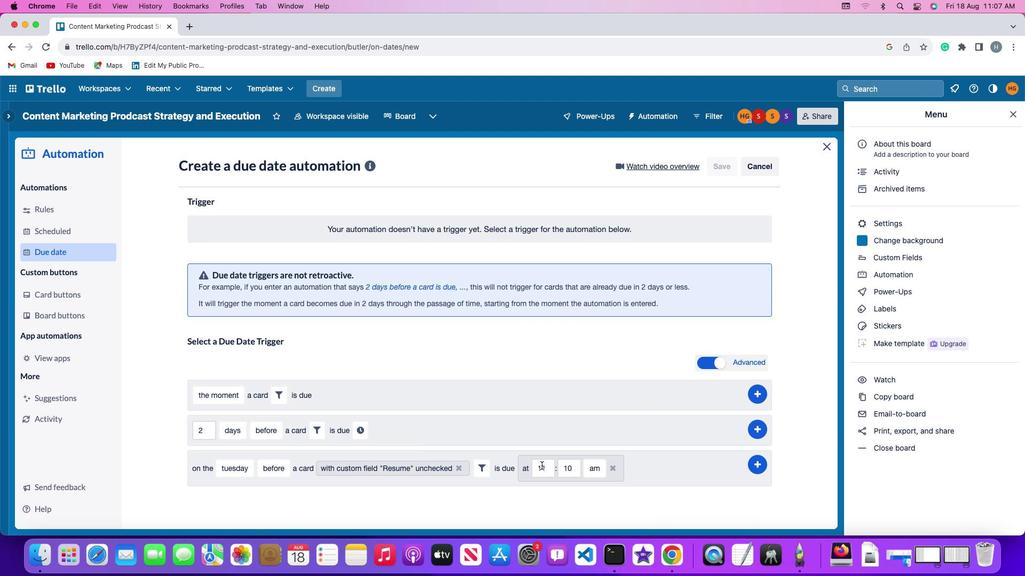 
Action: Mouse moved to (547, 466)
Screenshot: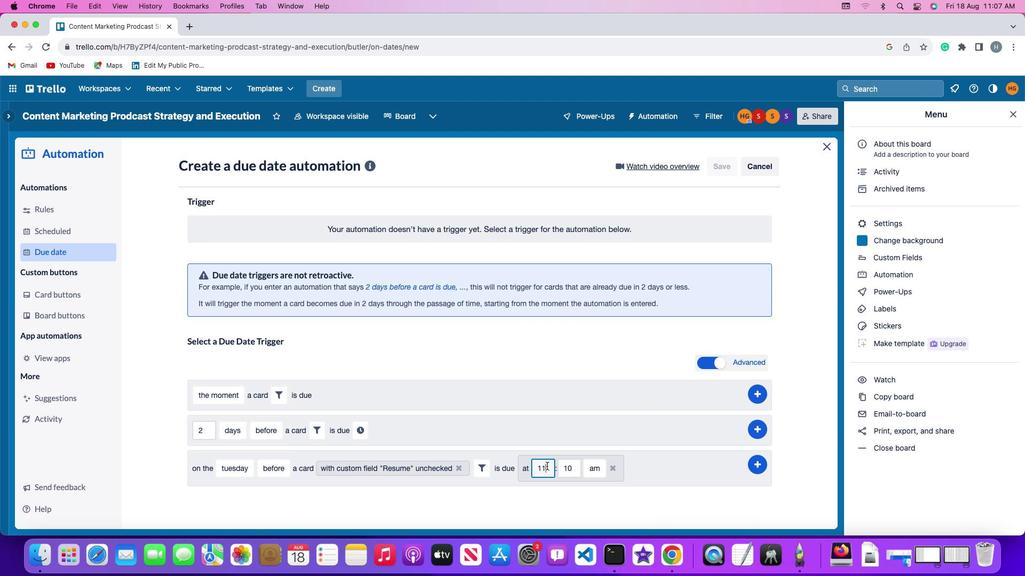 
Action: Mouse pressed left at (547, 466)
Screenshot: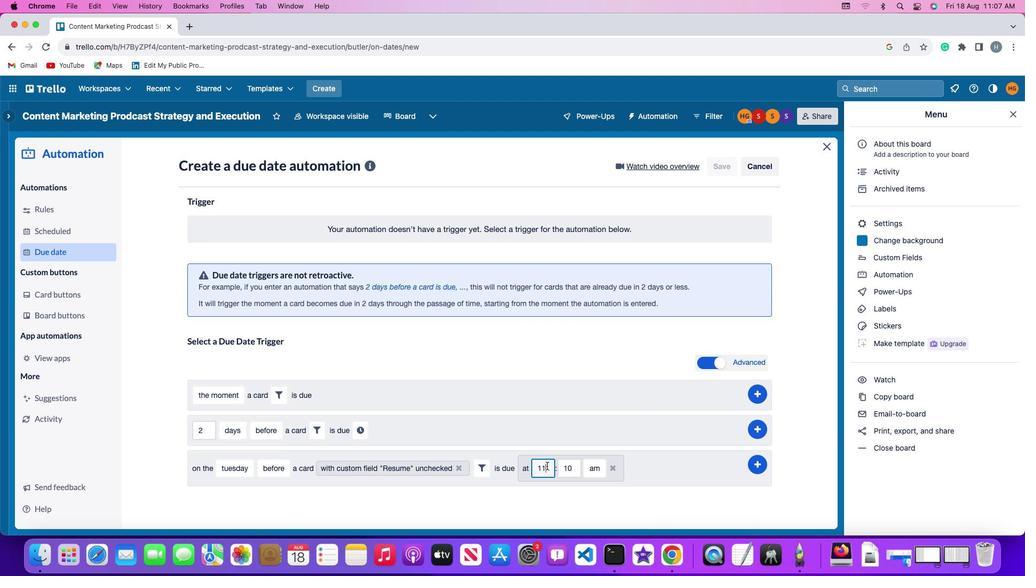 
Action: Mouse moved to (547, 467)
Screenshot: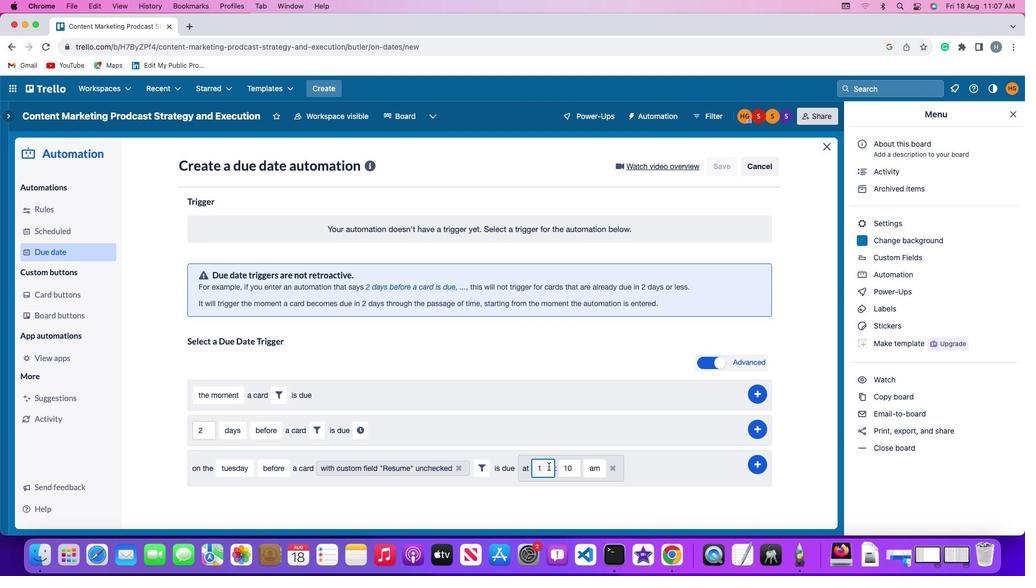 
Action: Key pressed Key.backspace
Screenshot: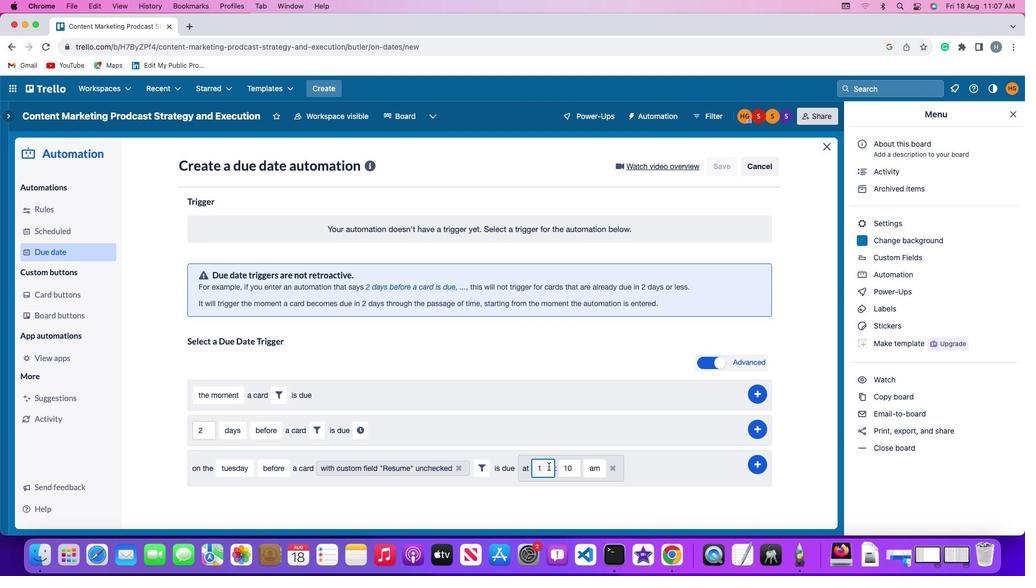 
Action: Mouse moved to (554, 468)
Screenshot: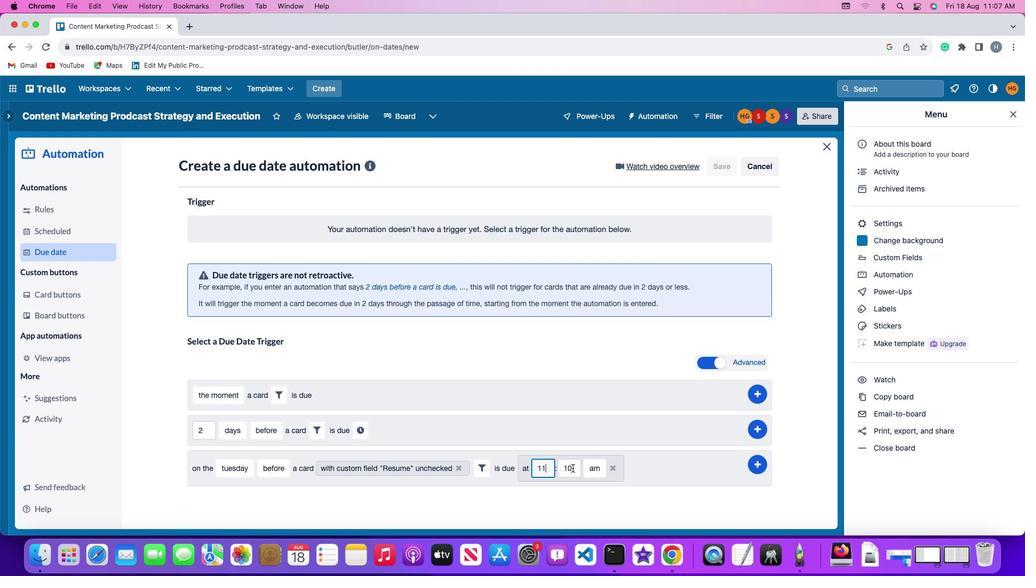 
Action: Key pressed '1'
Screenshot: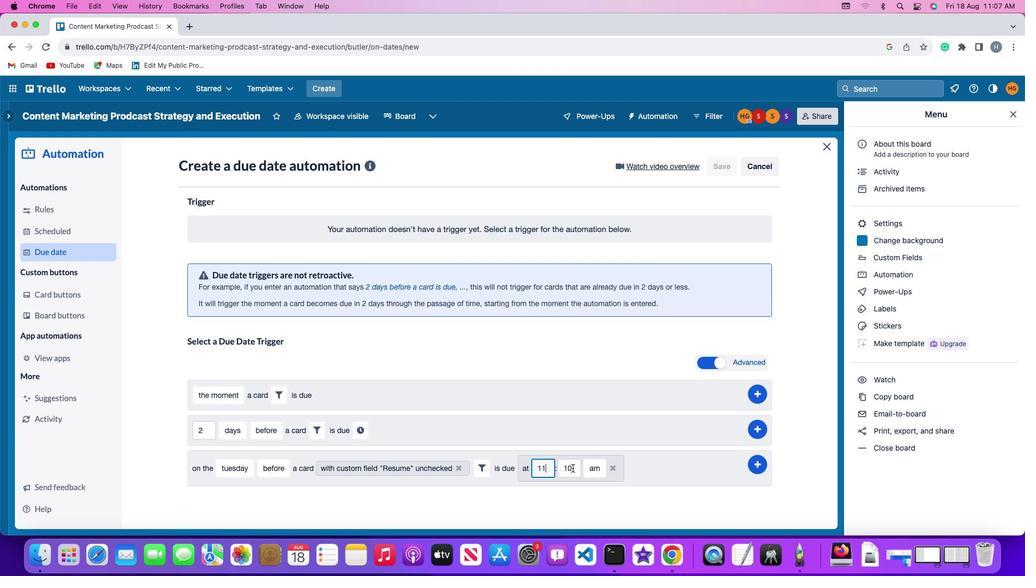 
Action: Mouse moved to (567, 468)
Screenshot: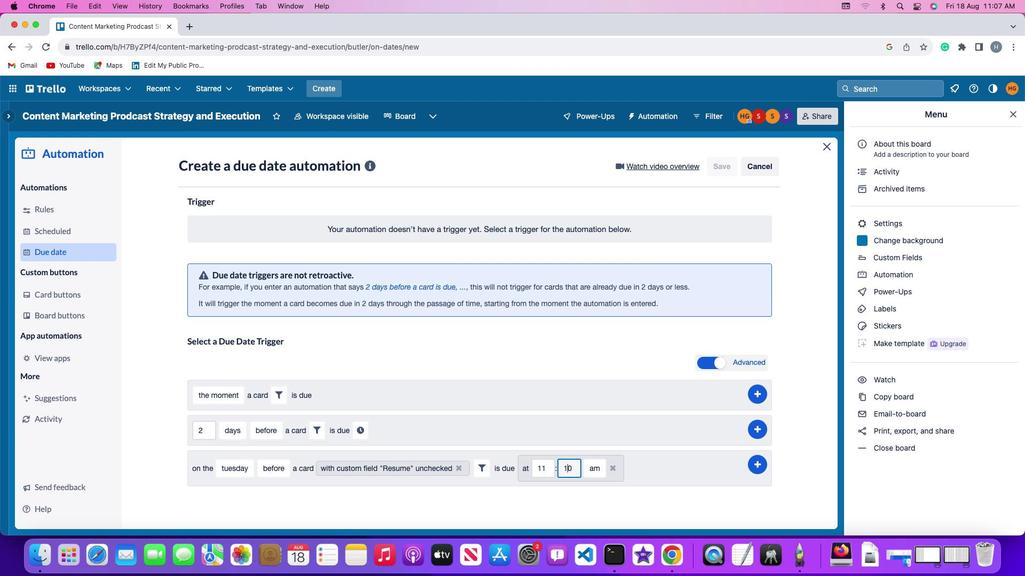 
Action: Mouse pressed left at (567, 468)
Screenshot: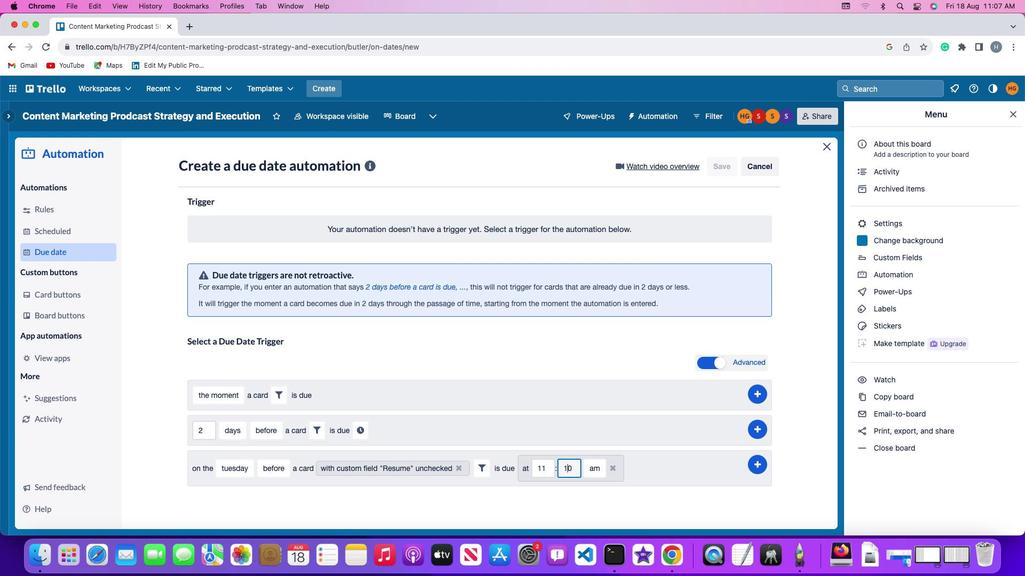 
Action: Mouse moved to (567, 467)
Screenshot: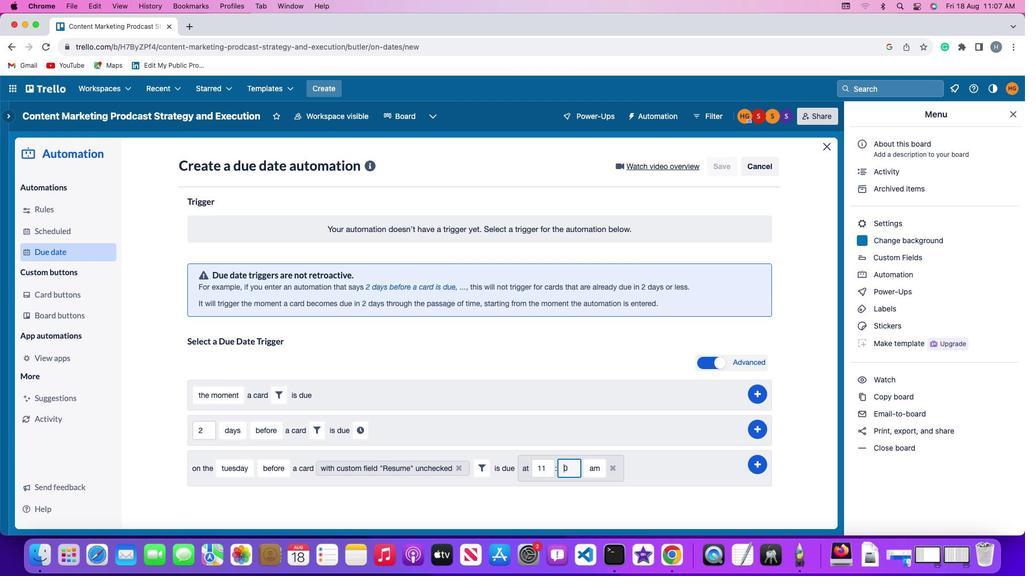 
Action: Key pressed Key.backspace
Screenshot: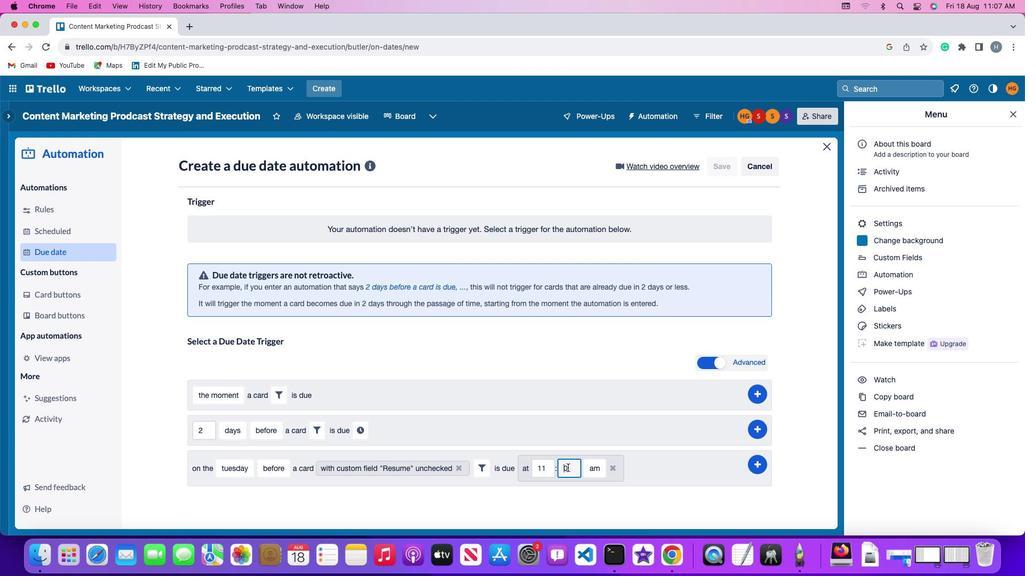 
Action: Mouse moved to (568, 467)
Screenshot: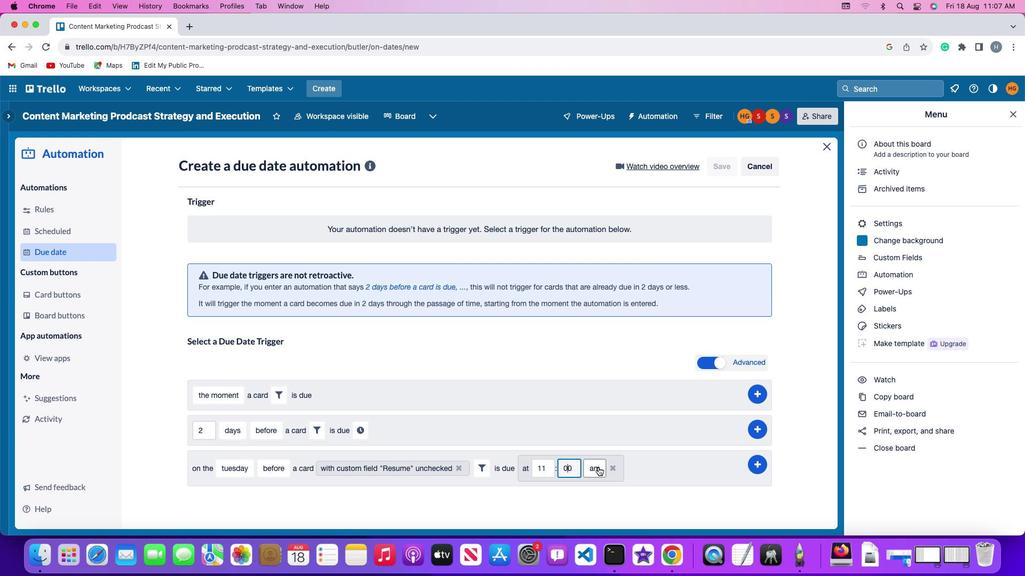 
Action: Key pressed '0'
Screenshot: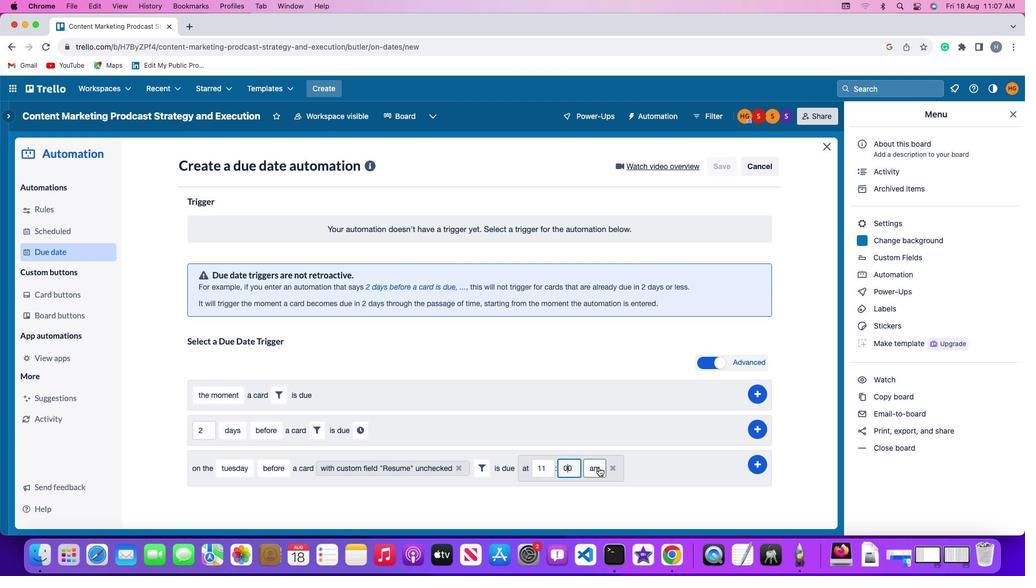 
Action: Mouse moved to (598, 467)
Screenshot: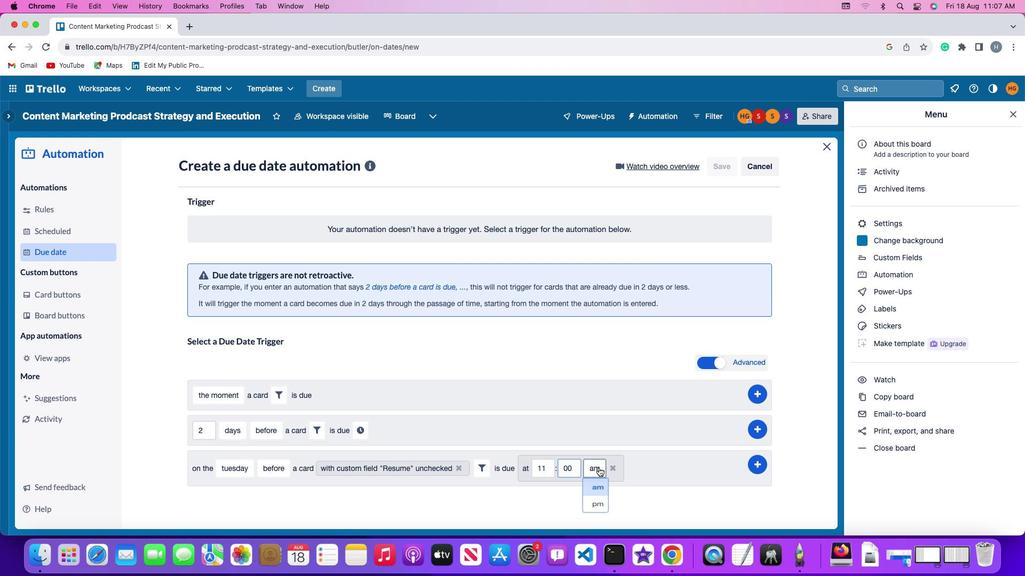 
Action: Mouse pressed left at (598, 467)
Screenshot: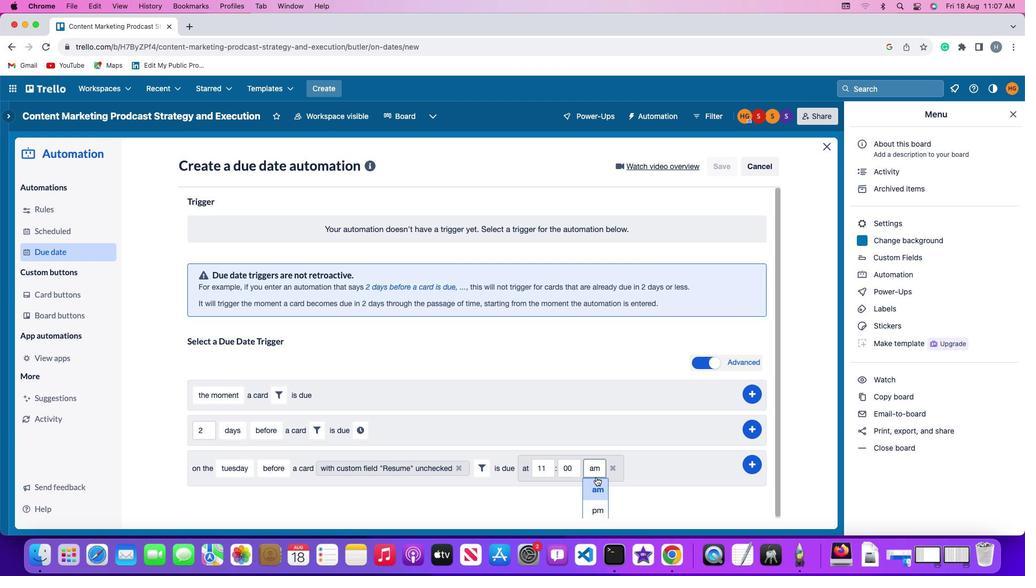
Action: Mouse moved to (593, 491)
Screenshot: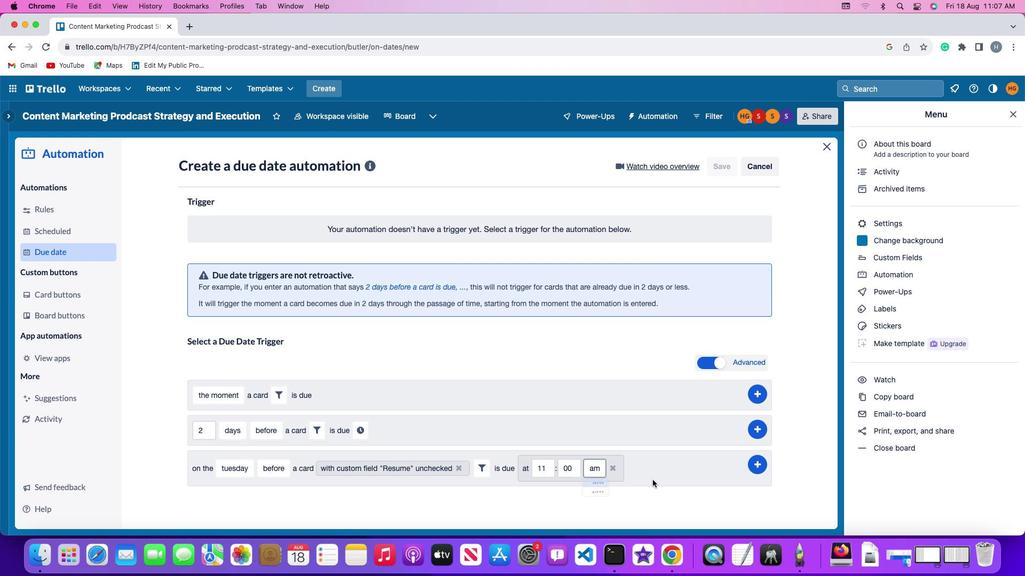 
Action: Mouse pressed left at (593, 491)
Screenshot: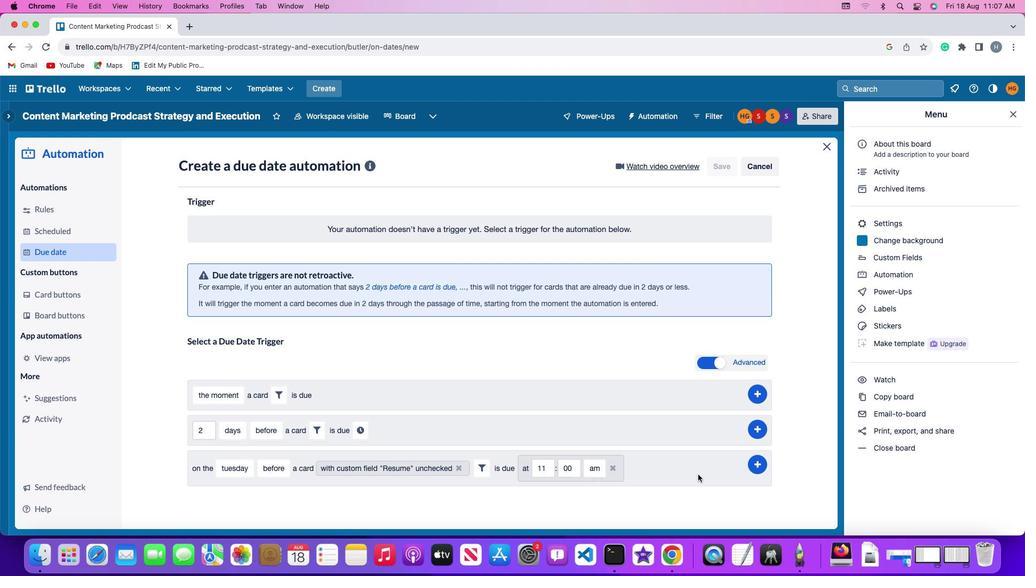 
Action: Mouse moved to (754, 464)
Screenshot: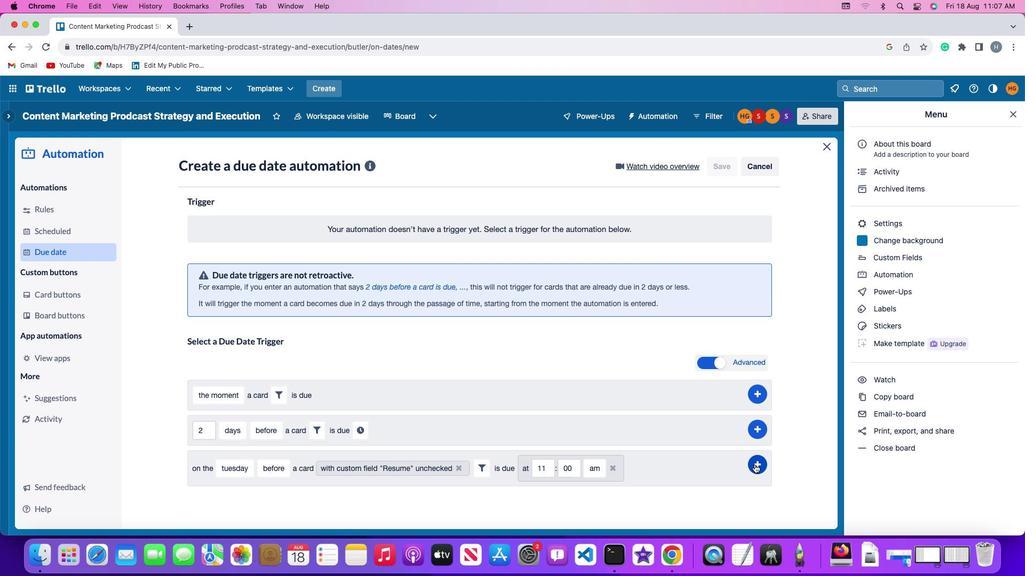 
Action: Mouse pressed left at (754, 464)
Screenshot: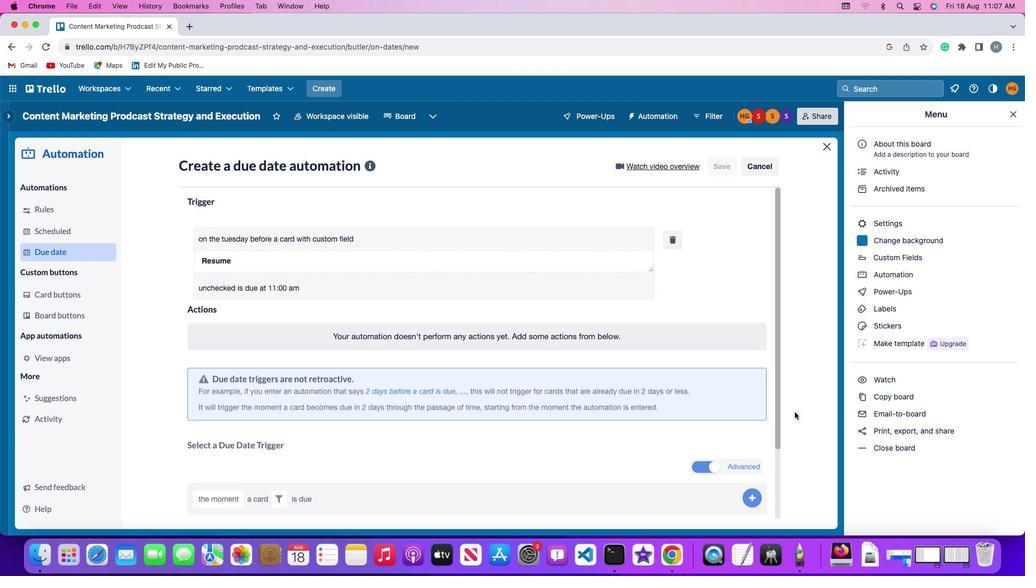 
Action: Mouse moved to (787, 371)
Screenshot: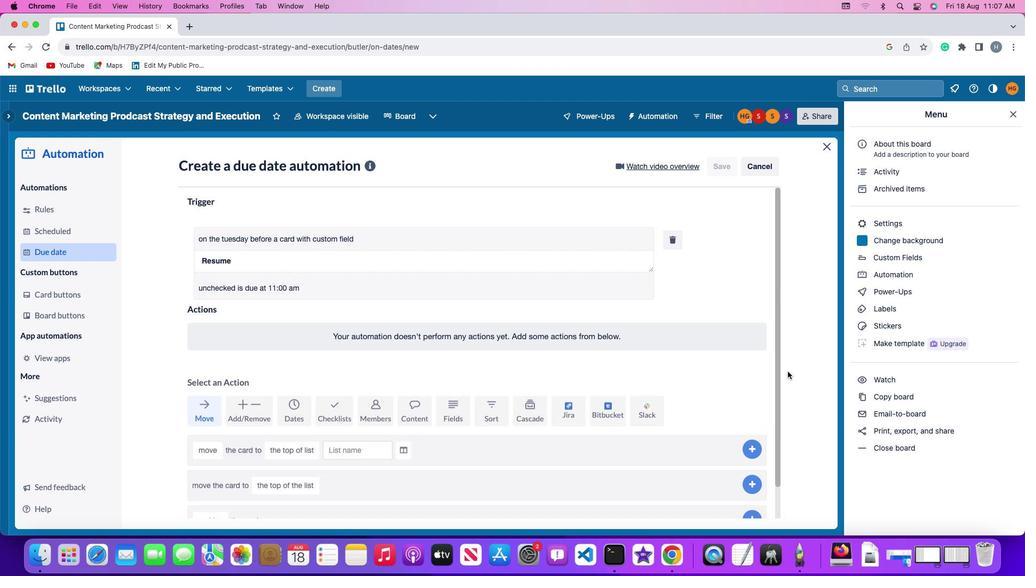 
